 Task: Find a place to stay in Moussoro, Chad, from September 6 to September 10, with a price range of ₹10,000 to ₹15,000, 1 bedroom, 1 bed, 1 bathroom, Wifi, and self check-in.
Action: Mouse moved to (444, 52)
Screenshot: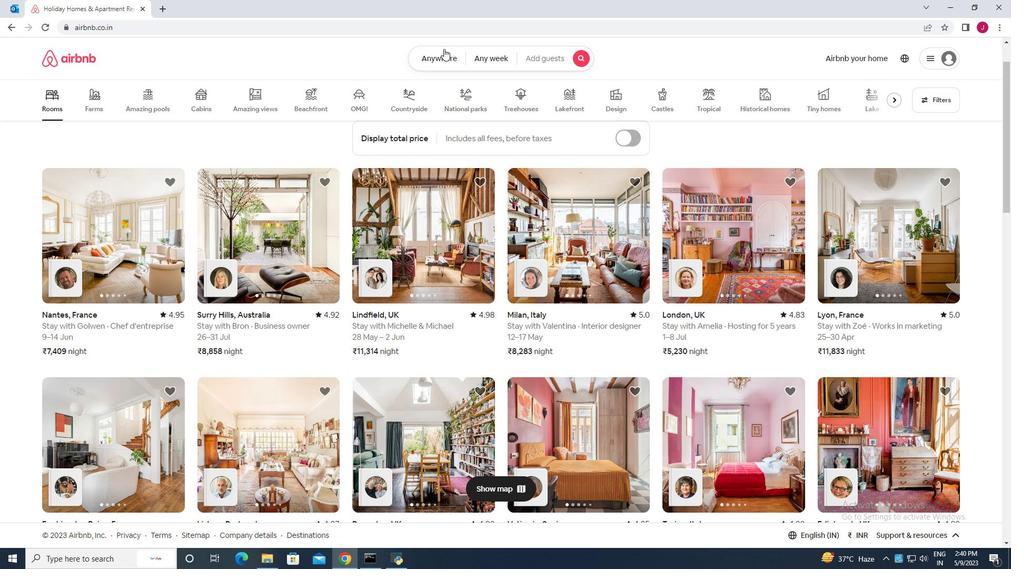 
Action: Mouse pressed left at (444, 51)
Screenshot: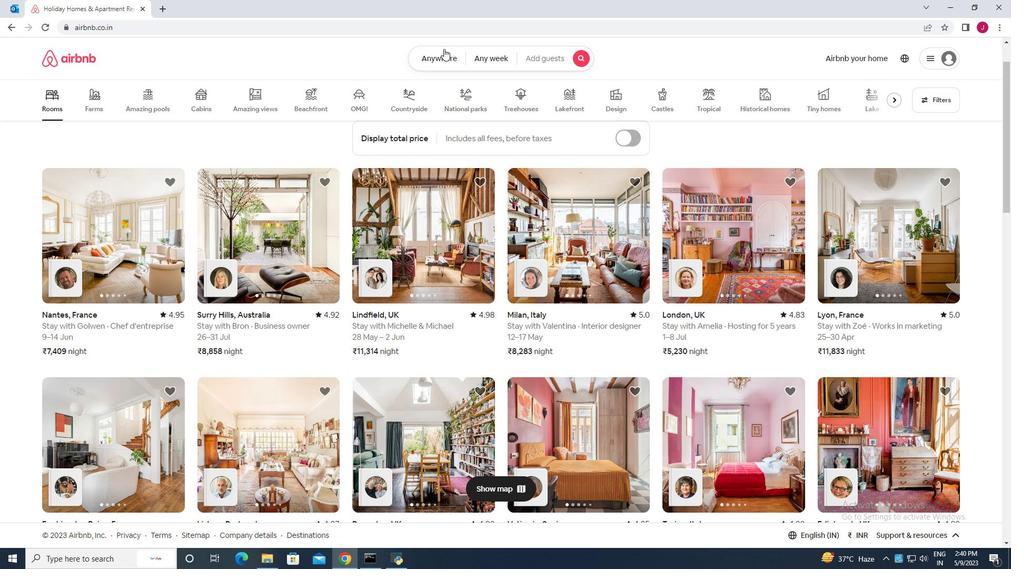 
Action: Mouse moved to (342, 102)
Screenshot: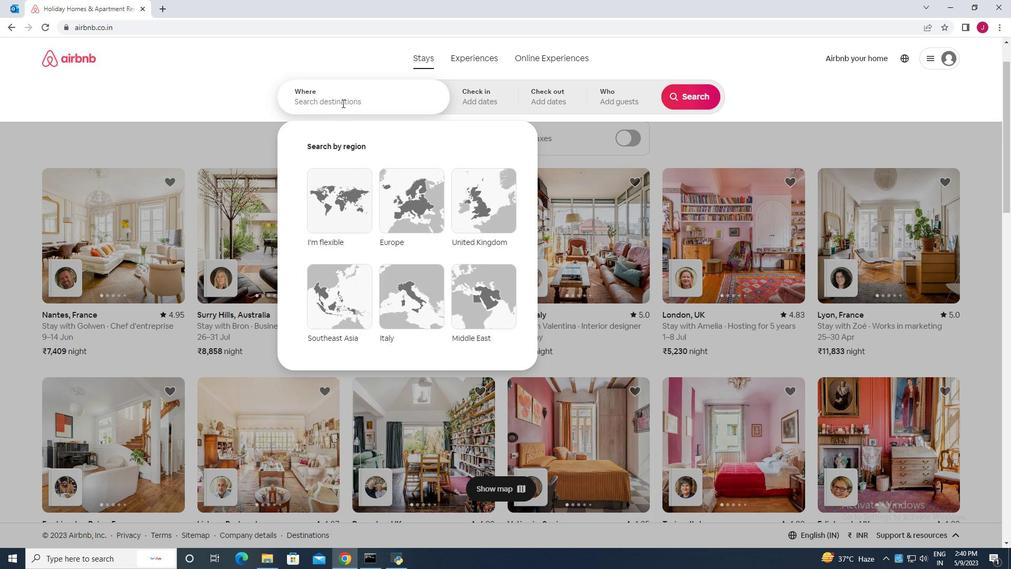 
Action: Mouse pressed left at (342, 102)
Screenshot: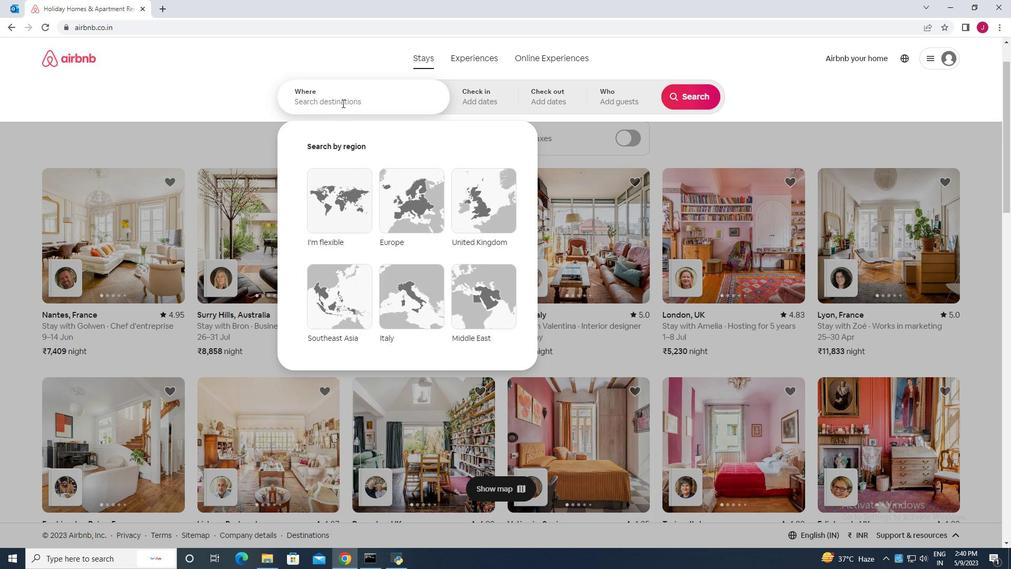 
Action: Key pressed moussoro<Key.space>chad
Screenshot: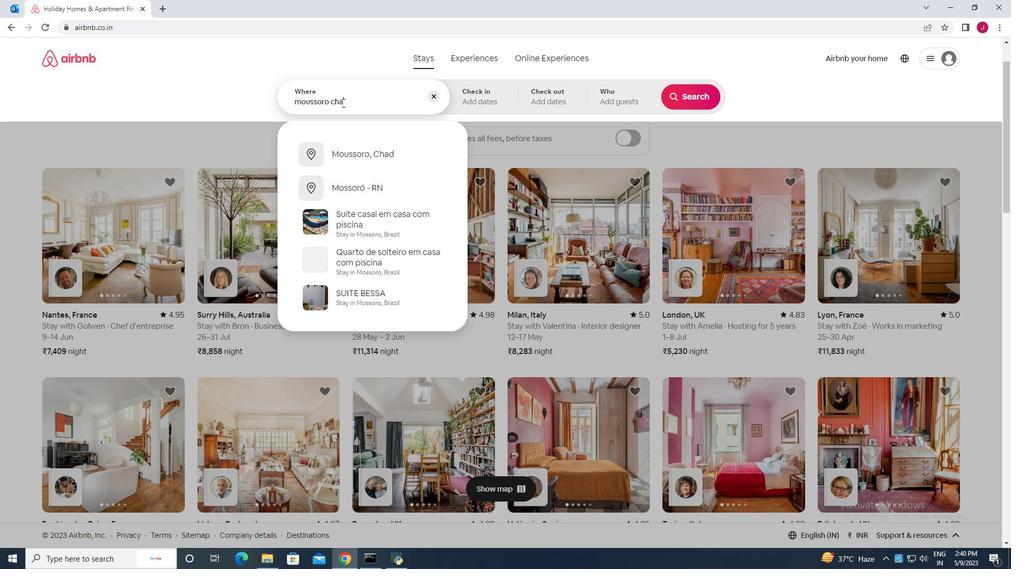 
Action: Mouse moved to (360, 153)
Screenshot: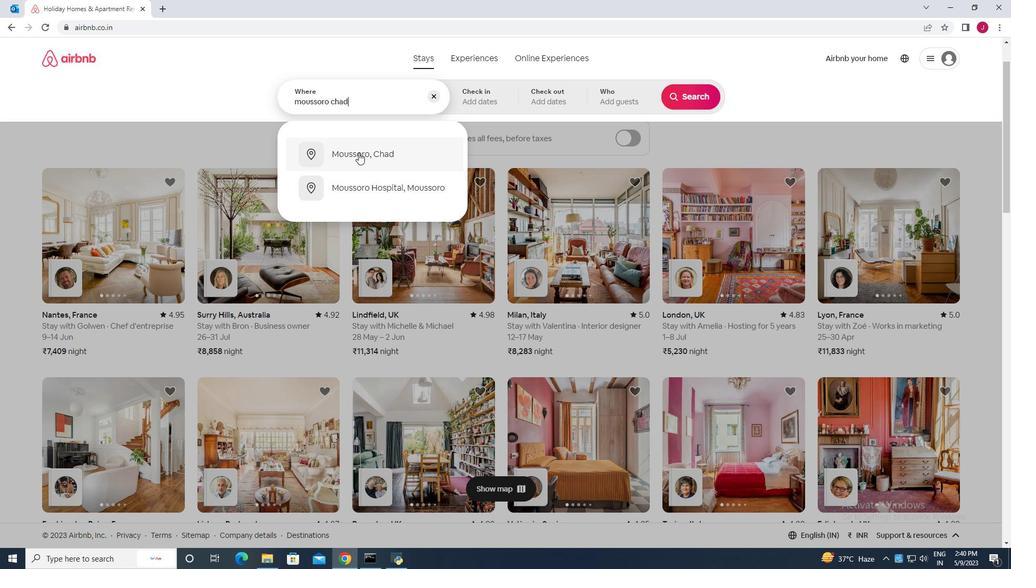 
Action: Mouse pressed left at (360, 153)
Screenshot: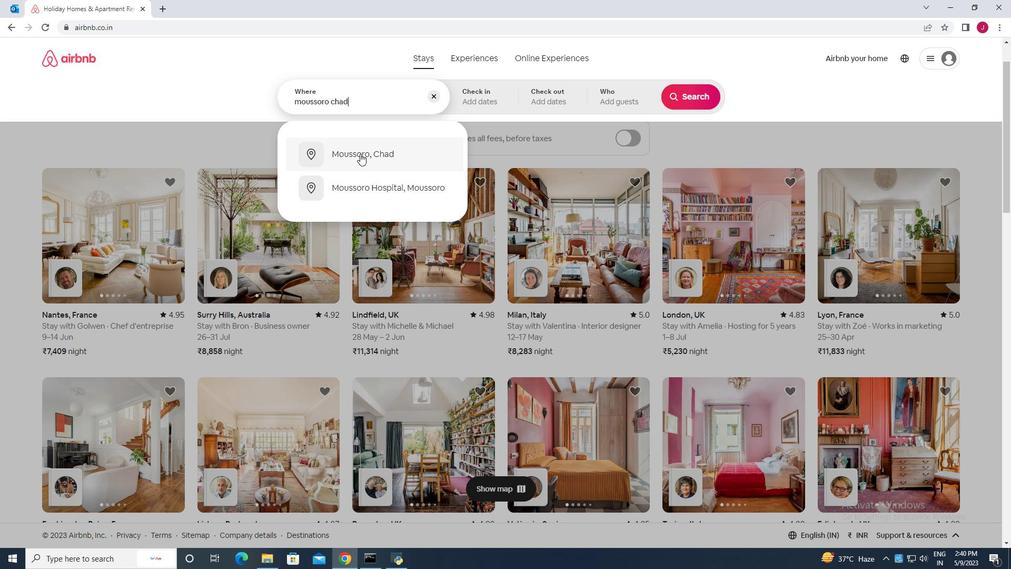 
Action: Mouse moved to (687, 182)
Screenshot: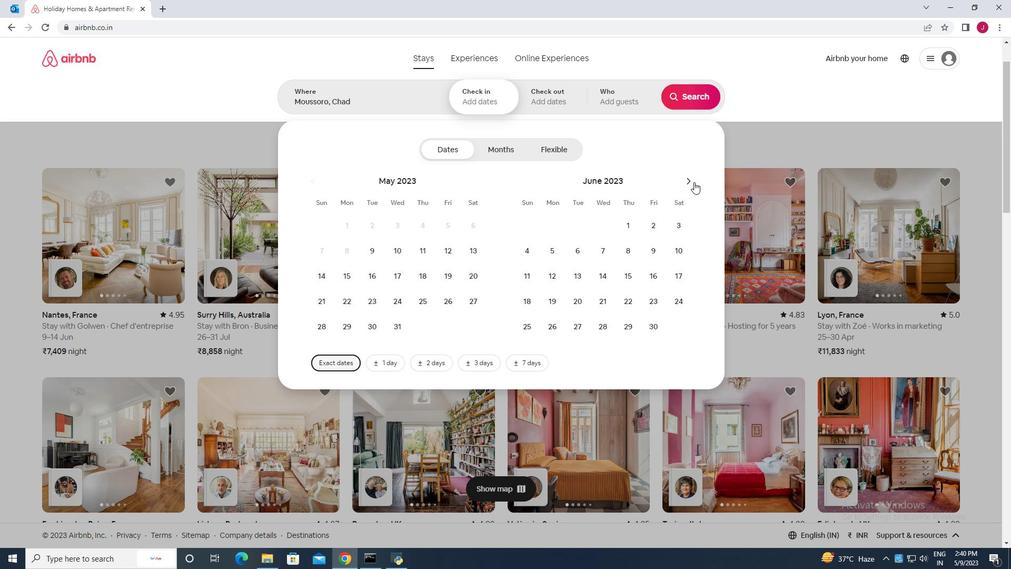 
Action: Mouse pressed left at (687, 182)
Screenshot: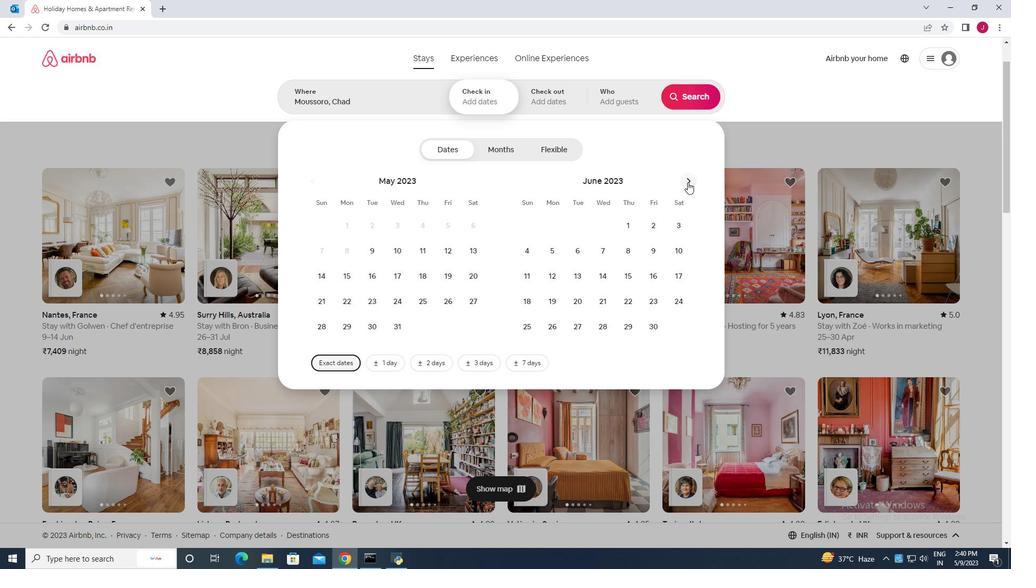 
Action: Mouse pressed left at (687, 182)
Screenshot: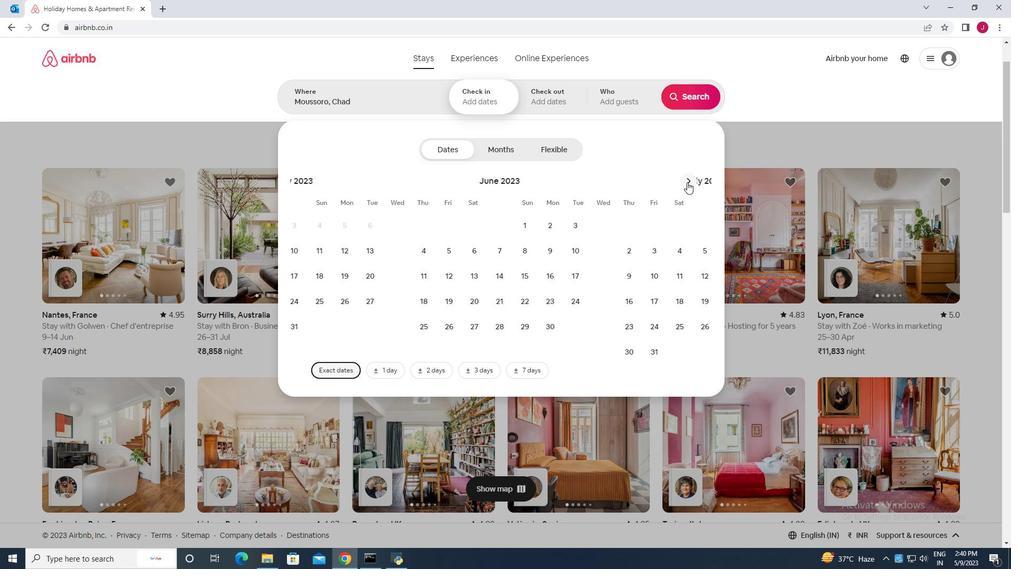 
Action: Mouse pressed left at (687, 182)
Screenshot: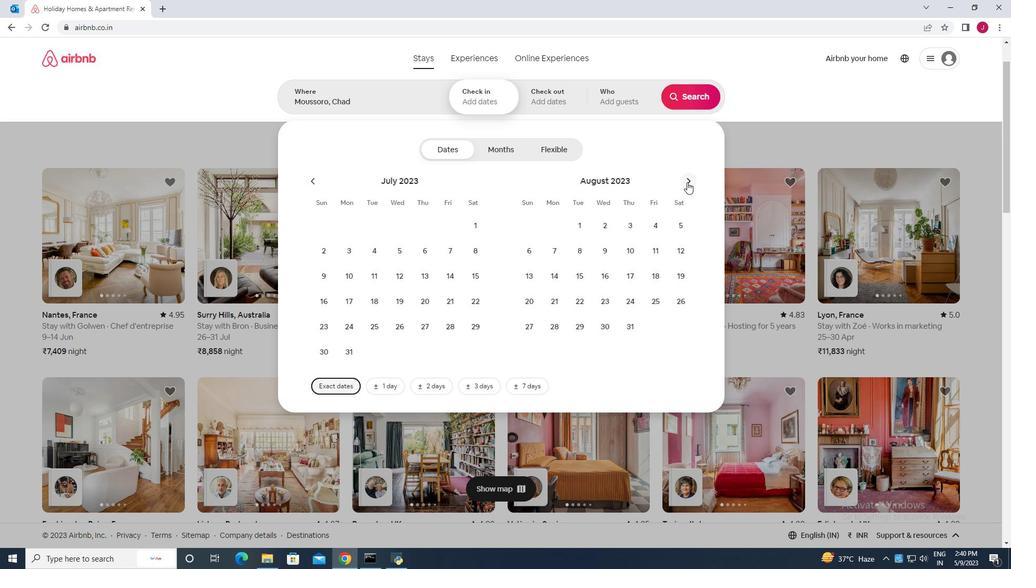 
Action: Mouse moved to (604, 249)
Screenshot: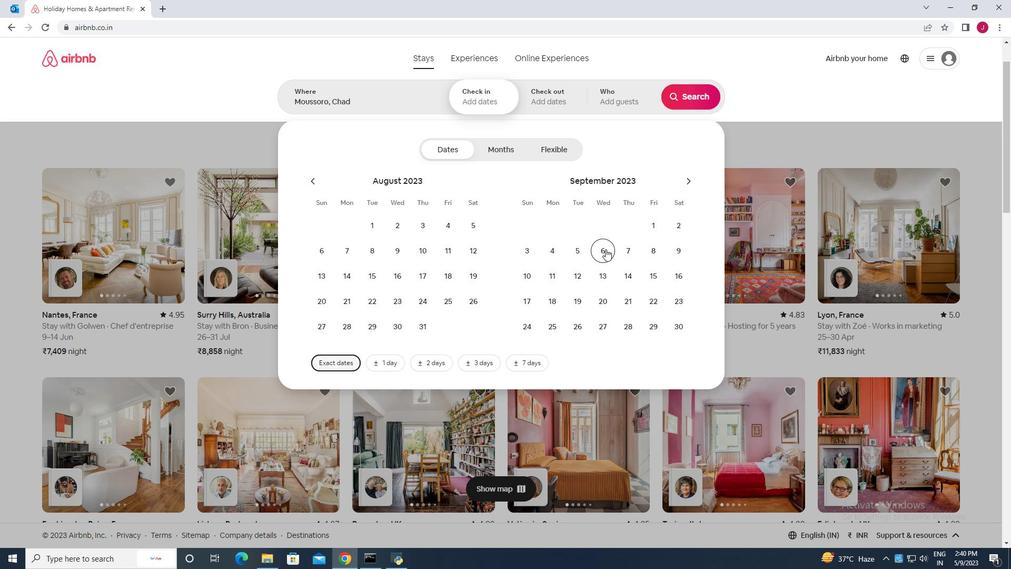 
Action: Mouse pressed left at (604, 249)
Screenshot: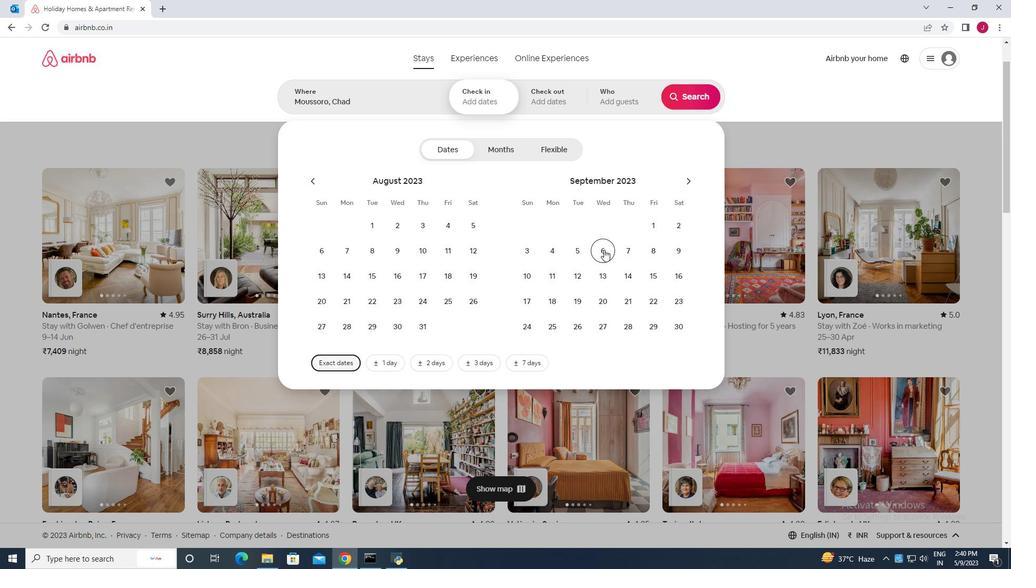 
Action: Mouse moved to (521, 277)
Screenshot: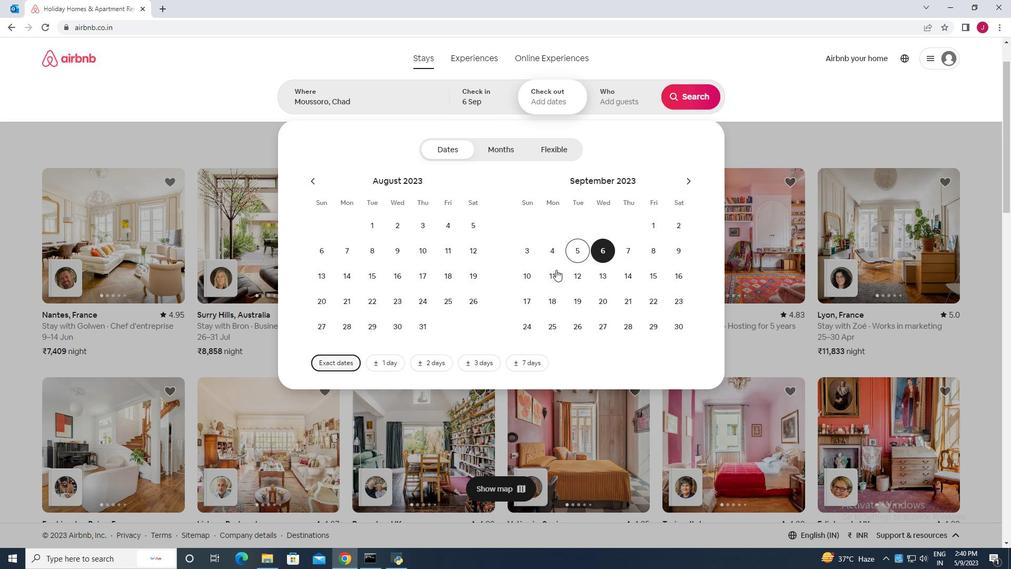 
Action: Mouse pressed left at (521, 277)
Screenshot: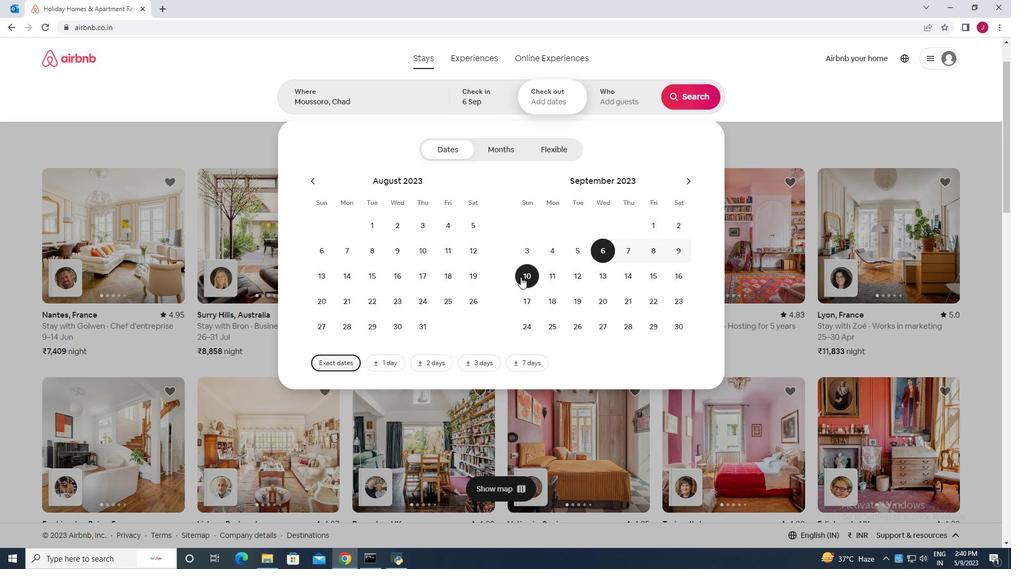 
Action: Mouse moved to (633, 98)
Screenshot: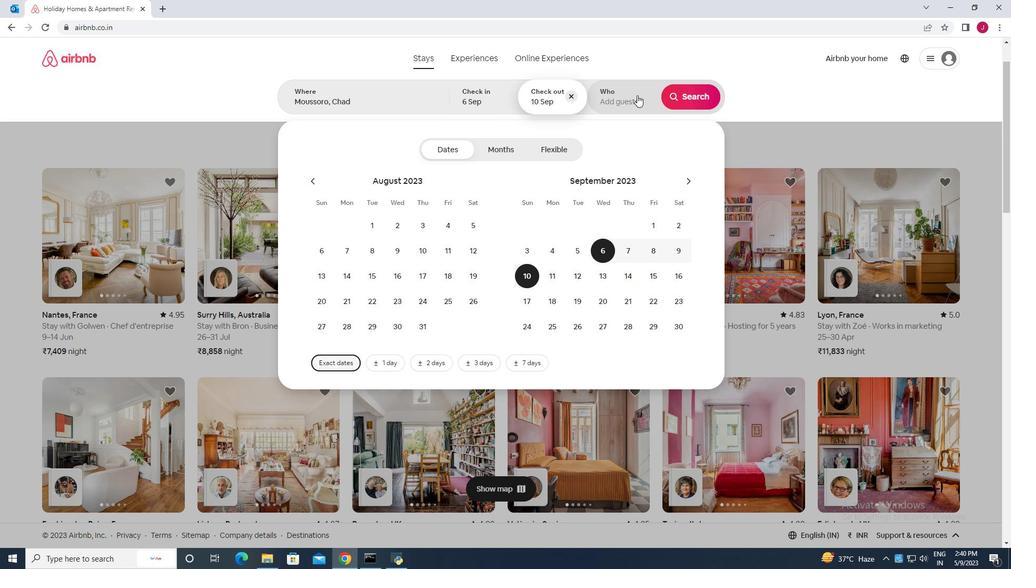 
Action: Mouse pressed left at (633, 98)
Screenshot: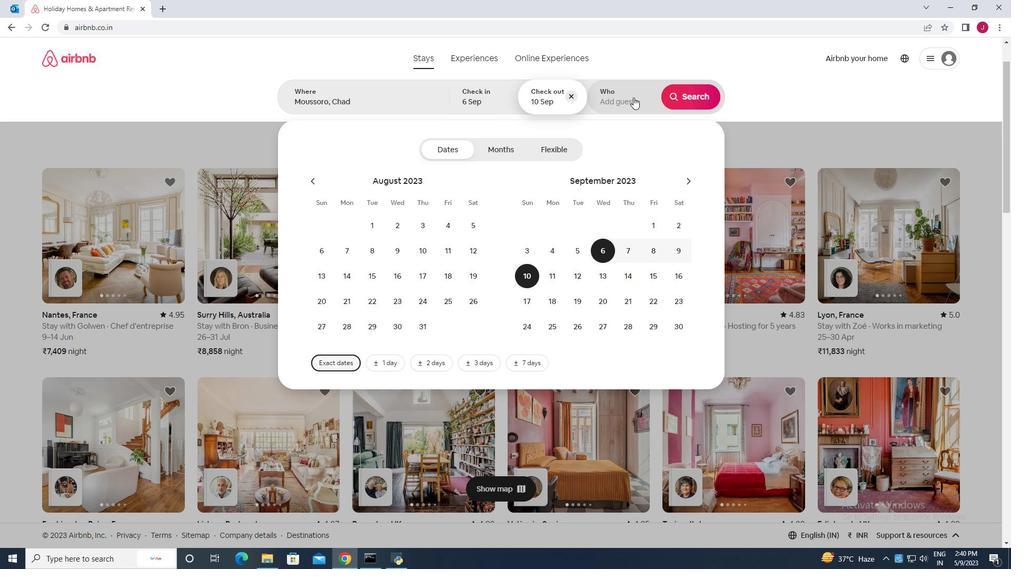 
Action: Mouse moved to (694, 151)
Screenshot: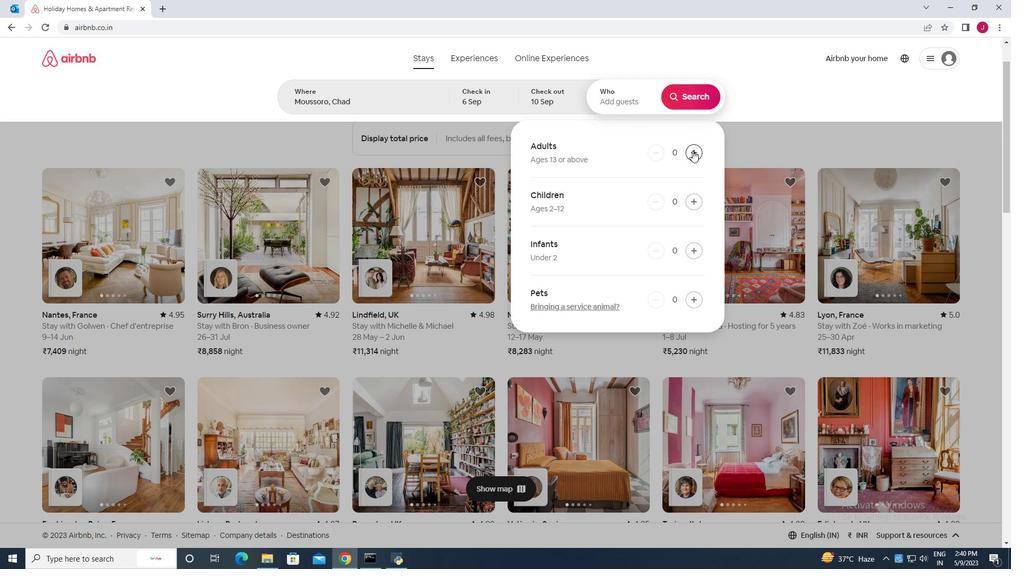 
Action: Mouse pressed left at (694, 151)
Screenshot: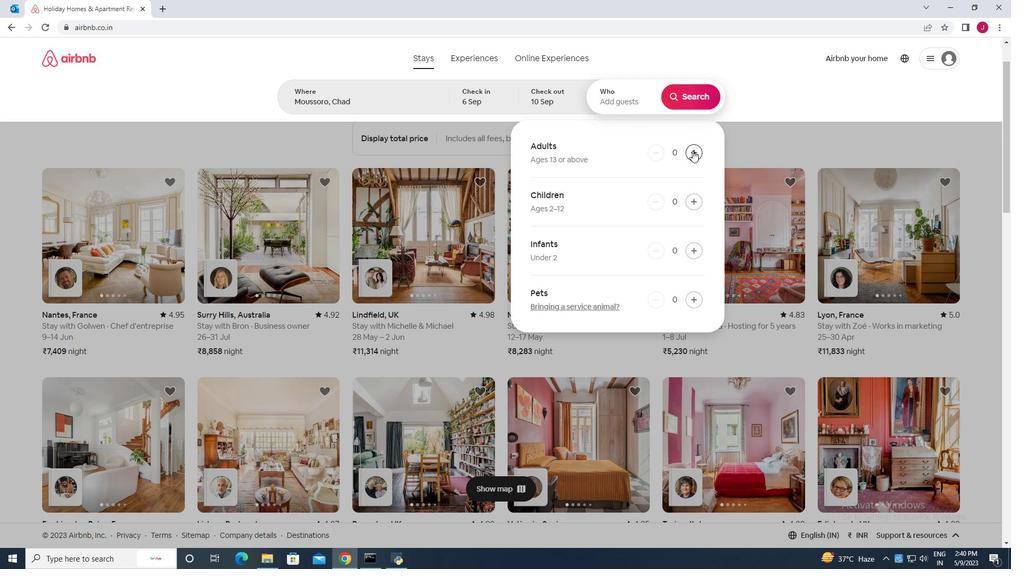 
Action: Mouse moved to (695, 99)
Screenshot: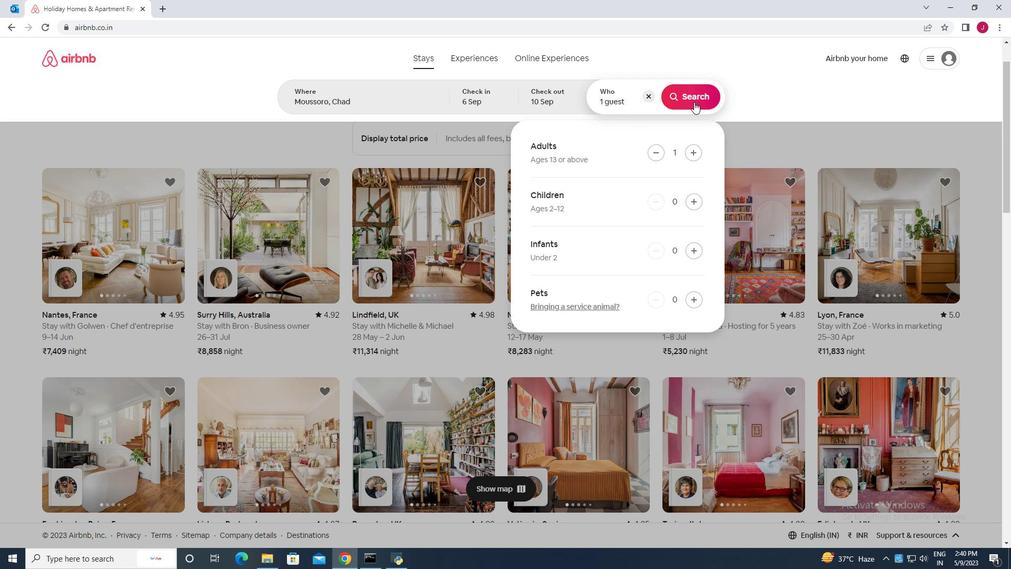 
Action: Mouse pressed left at (695, 99)
Screenshot: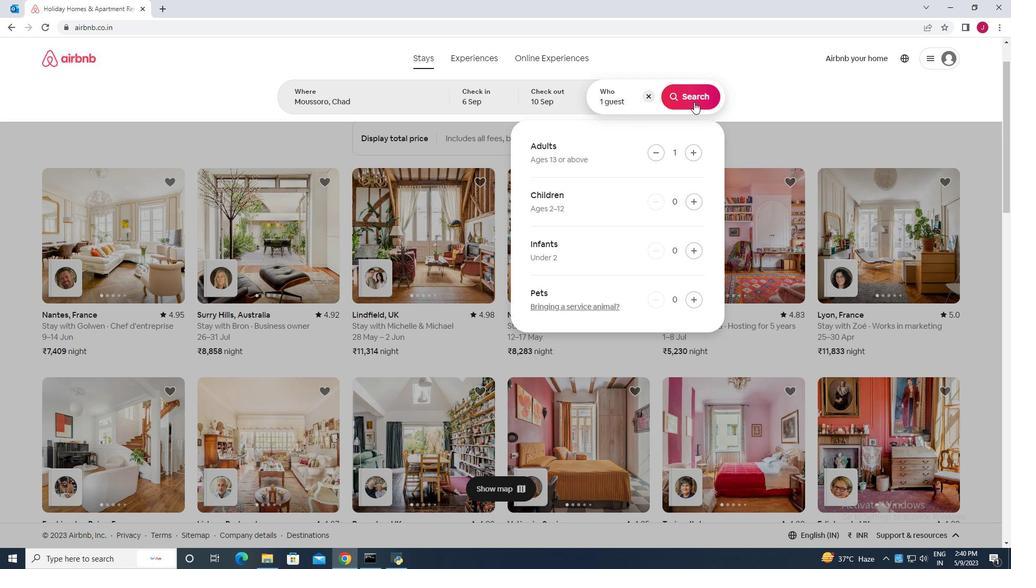 
Action: Mouse moved to (972, 101)
Screenshot: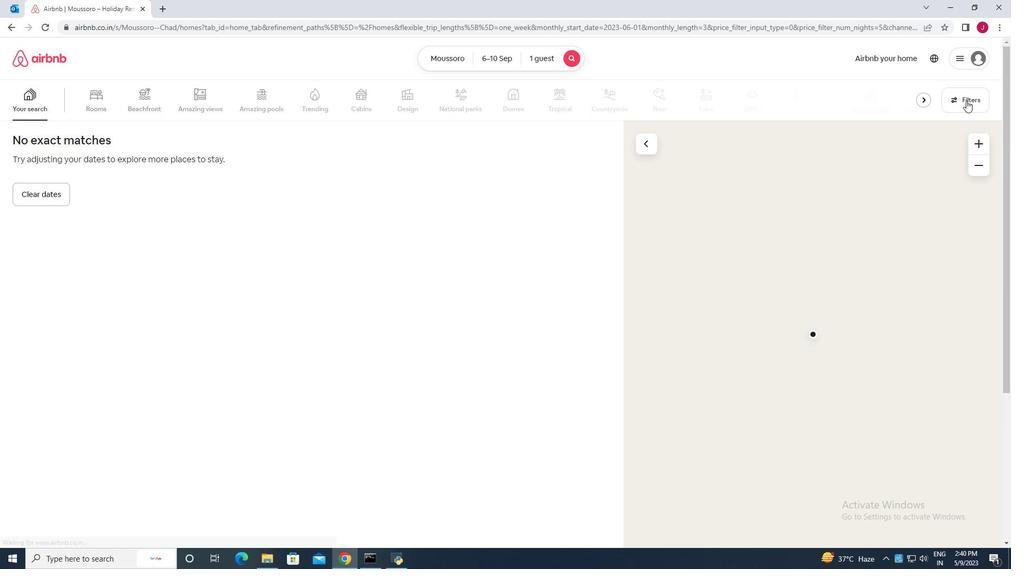 
Action: Mouse pressed left at (972, 101)
Screenshot: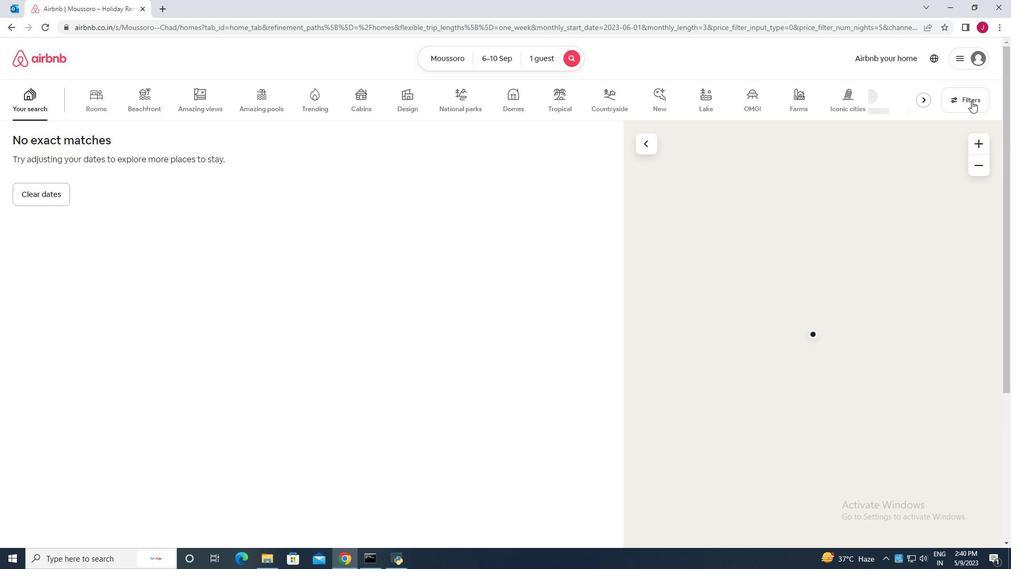 
Action: Mouse moved to (404, 356)
Screenshot: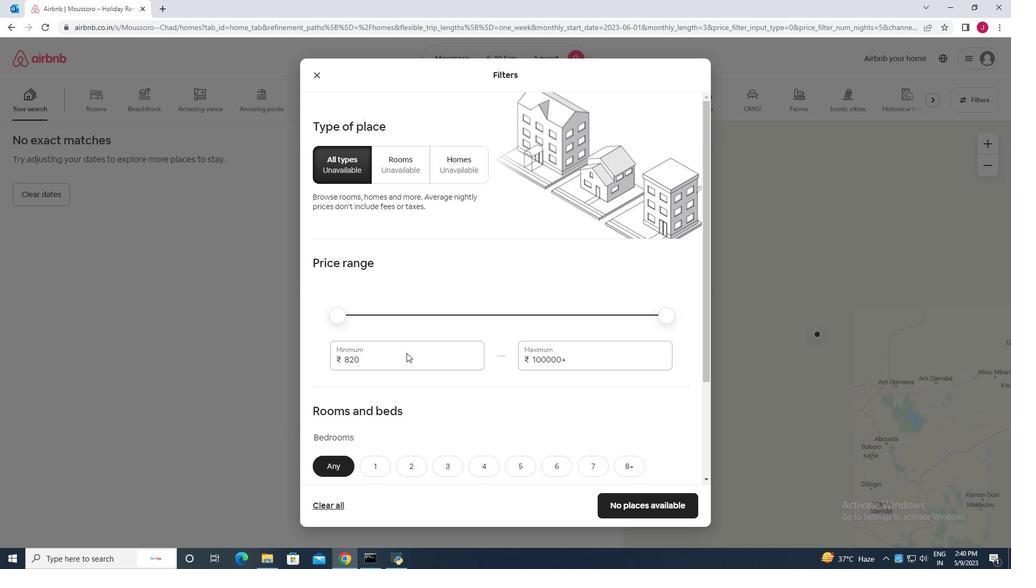 
Action: Mouse pressed left at (404, 356)
Screenshot: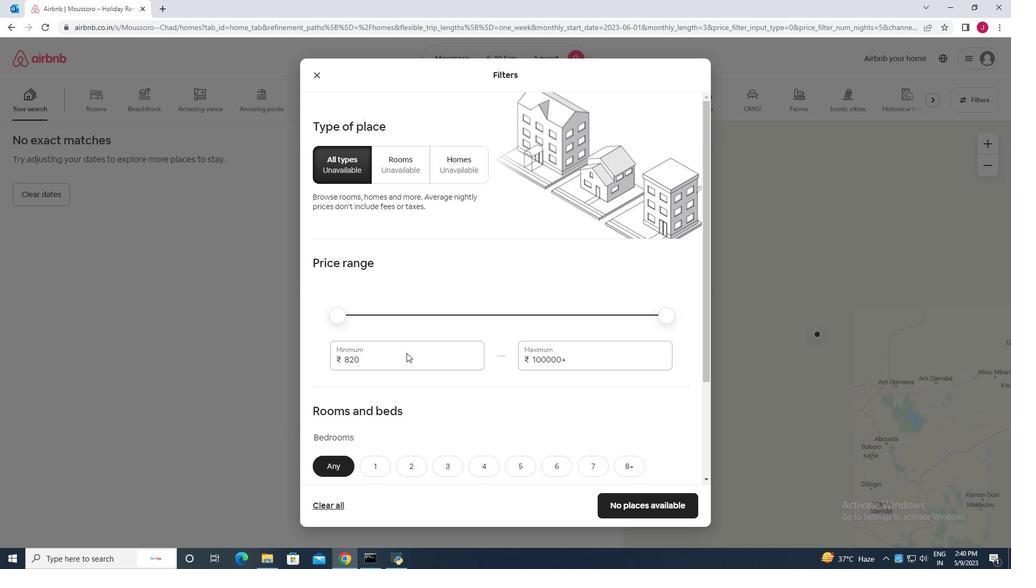 
Action: Mouse moved to (404, 356)
Screenshot: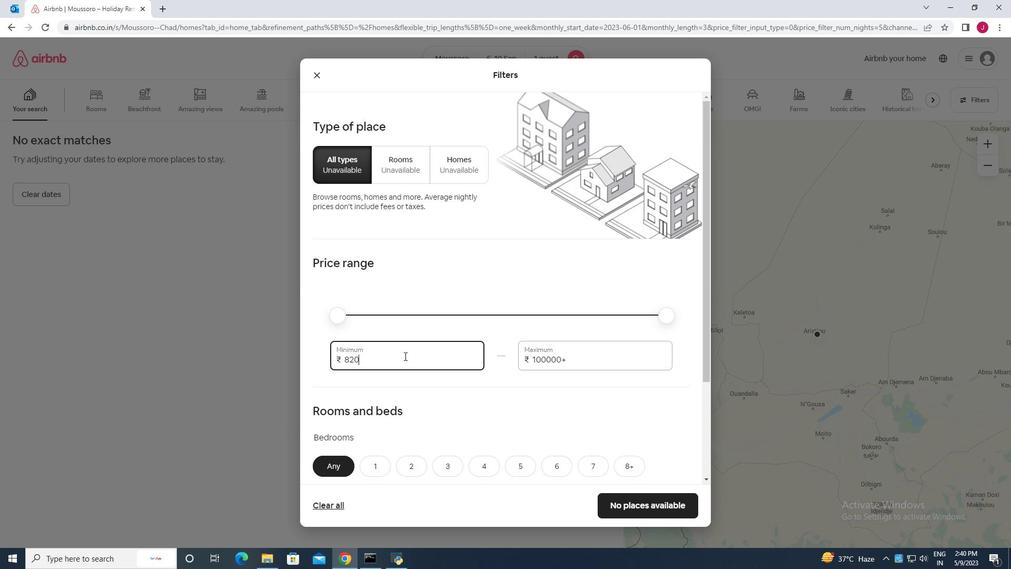 
Action: Key pressed <Key.backspace><Key.backspace><Key.backspace><Key.backspace><Key.backspace><Key.backspace><Key.backspace><Key.backspace><Key.backspace><Key.backspace>10000
Screenshot: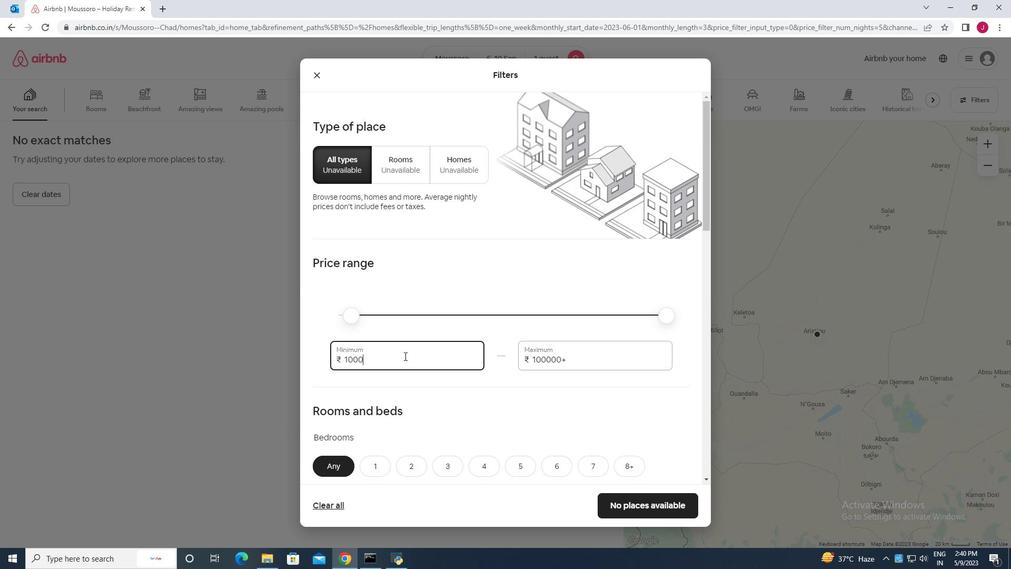 
Action: Mouse moved to (610, 359)
Screenshot: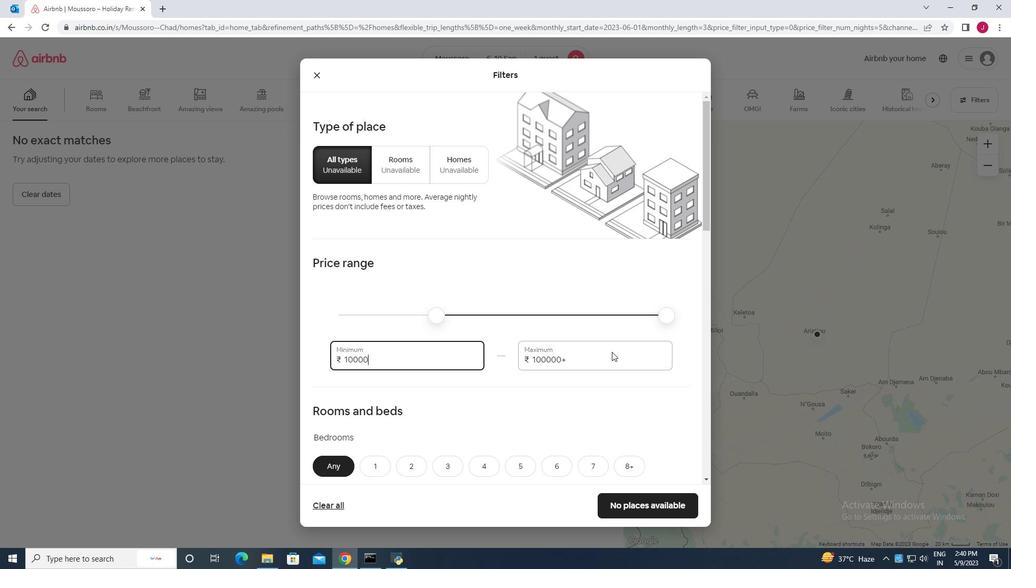 
Action: Mouse pressed left at (610, 359)
Screenshot: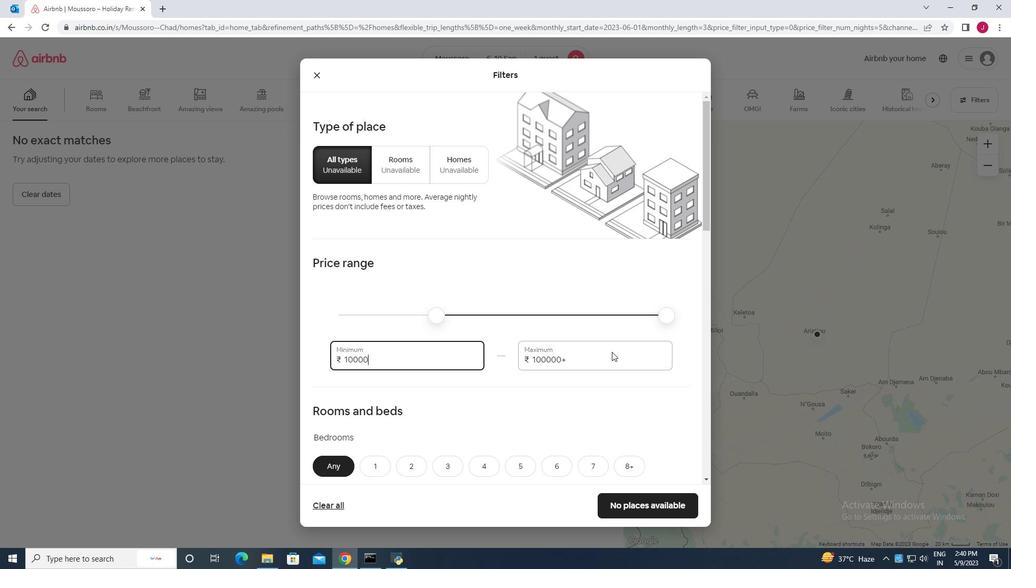 
Action: Key pressed <Key.backspace><Key.backspace><Key.backspace><Key.backspace><Key.backspace><Key.backspace><Key.backspace><Key.backspace><Key.backspace><Key.backspace><Key.backspace><Key.backspace>15000
Screenshot: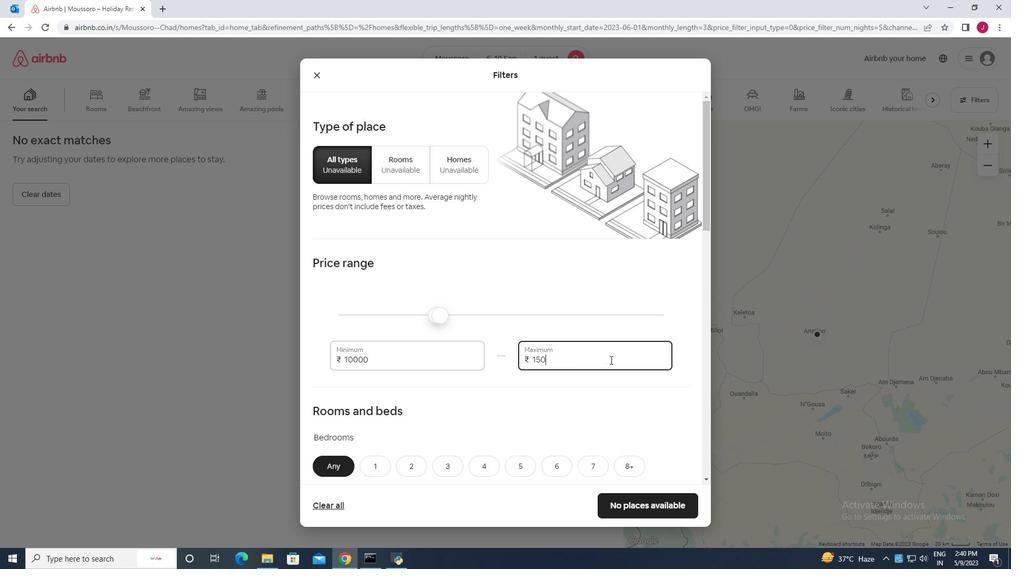 
Action: Mouse moved to (638, 383)
Screenshot: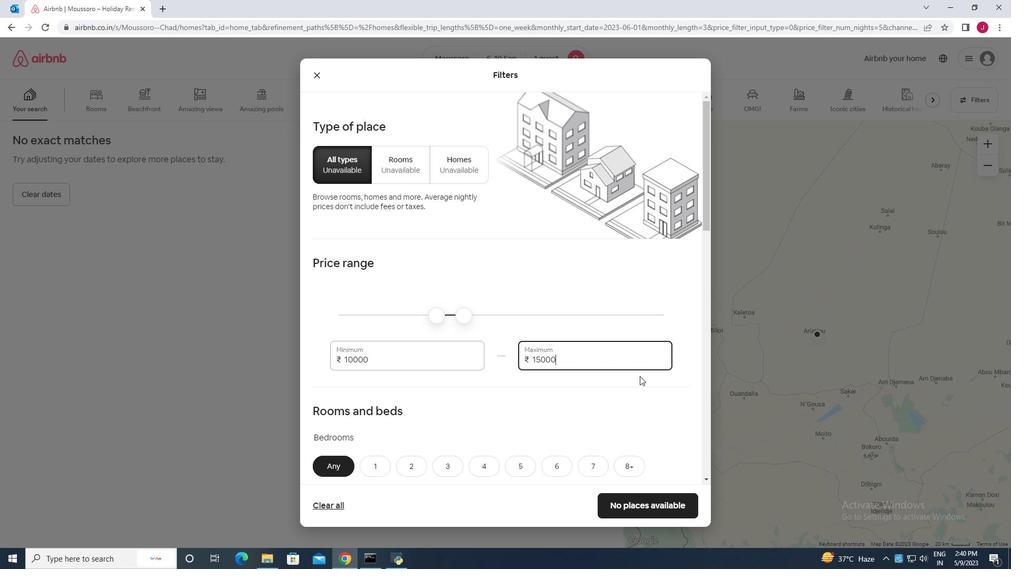 
Action: Mouse scrolled (638, 382) with delta (0, 0)
Screenshot: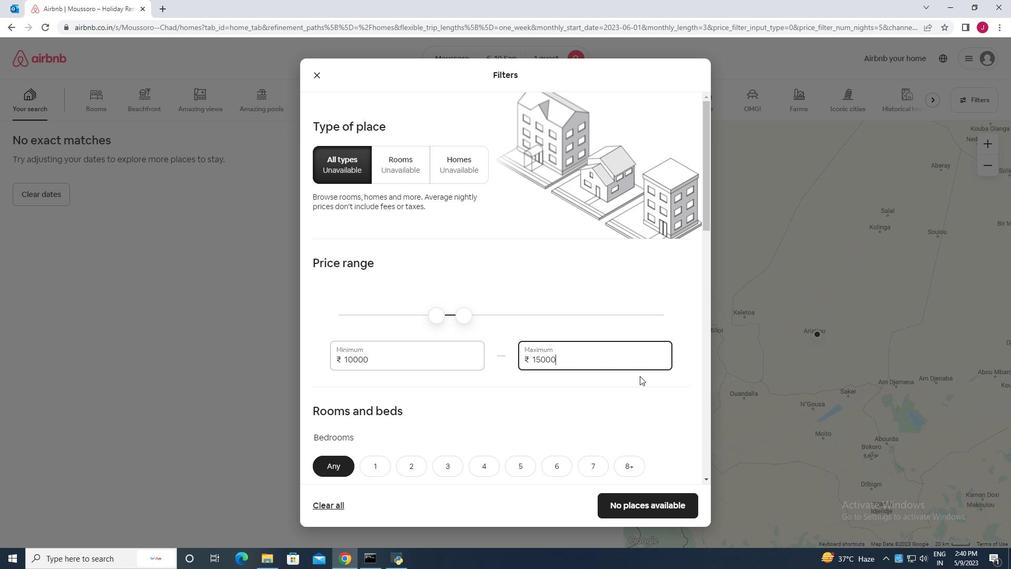 
Action: Mouse scrolled (638, 382) with delta (0, 0)
Screenshot: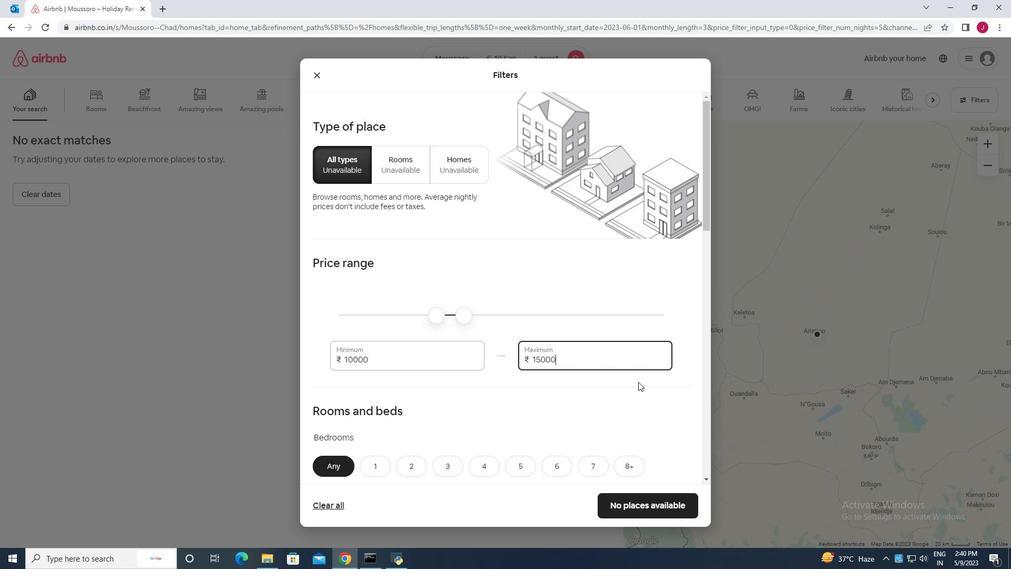 
Action: Mouse moved to (636, 378)
Screenshot: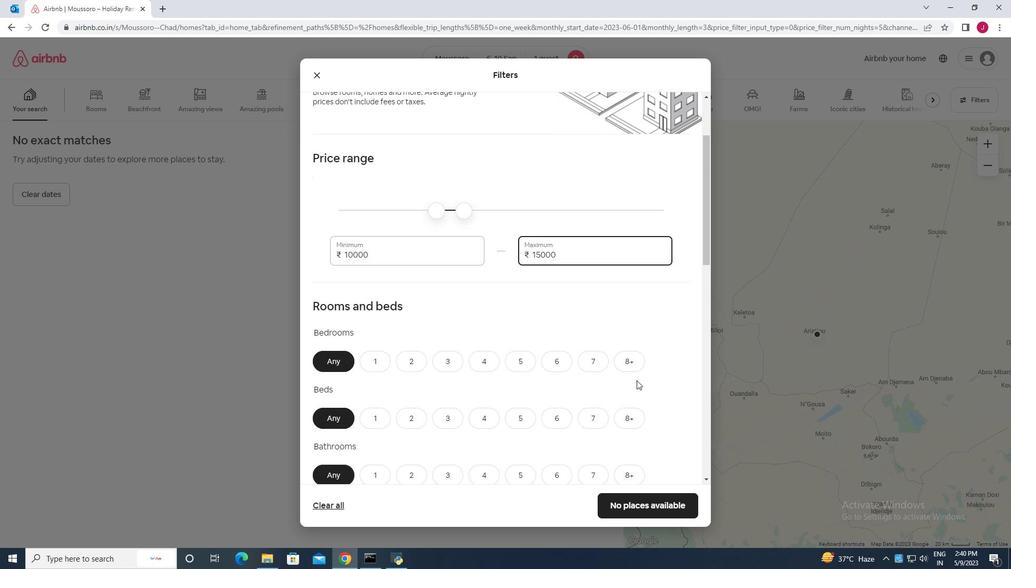 
Action: Mouse scrolled (636, 378) with delta (0, 0)
Screenshot: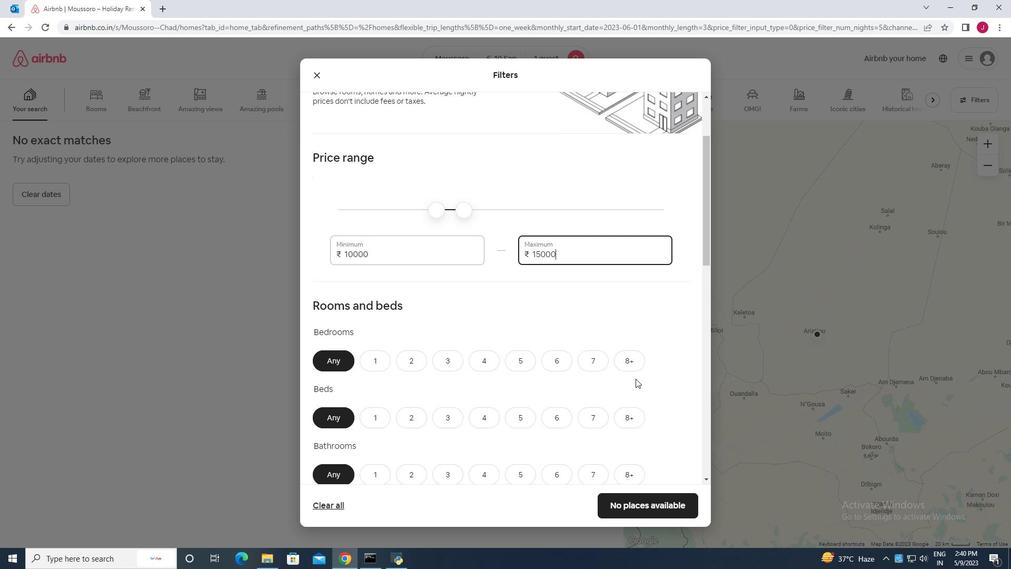
Action: Mouse scrolled (636, 378) with delta (0, 0)
Screenshot: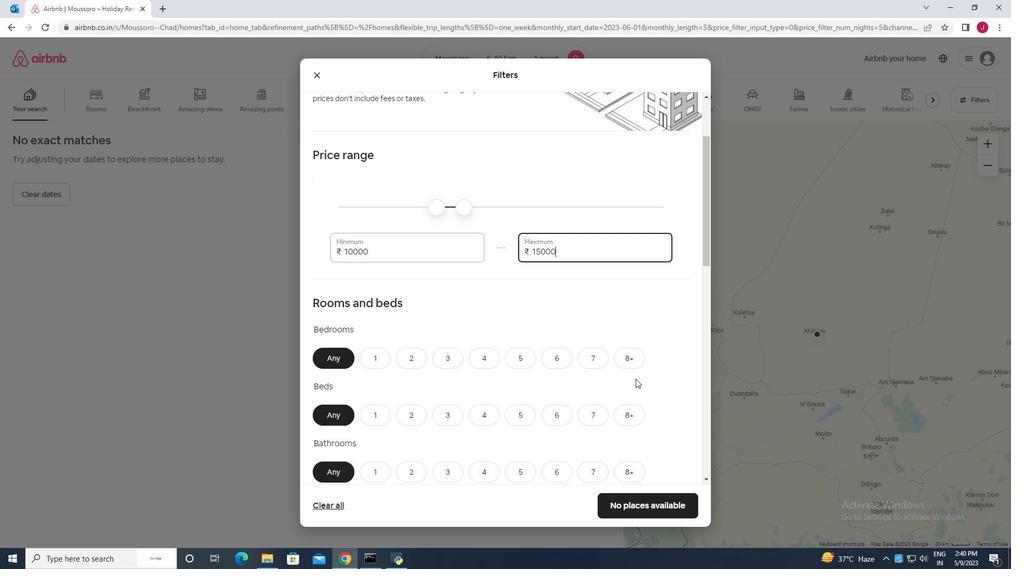 
Action: Mouse moved to (370, 252)
Screenshot: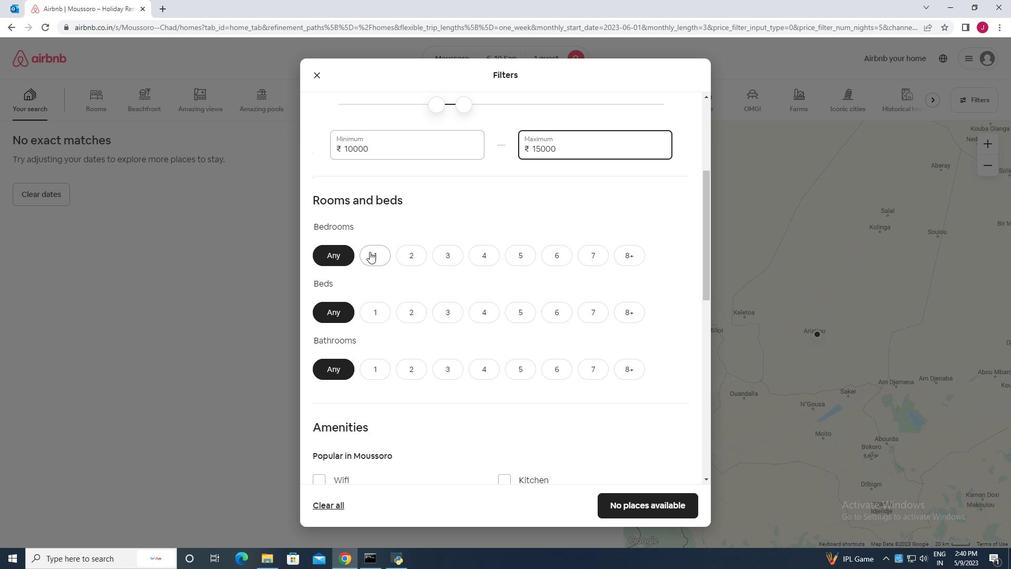
Action: Mouse pressed left at (370, 252)
Screenshot: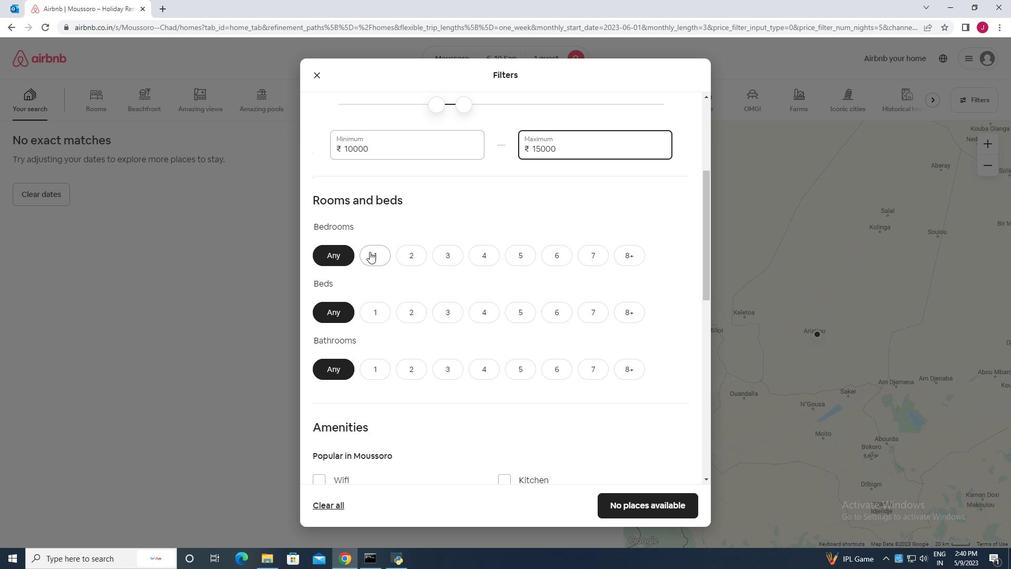 
Action: Mouse moved to (375, 307)
Screenshot: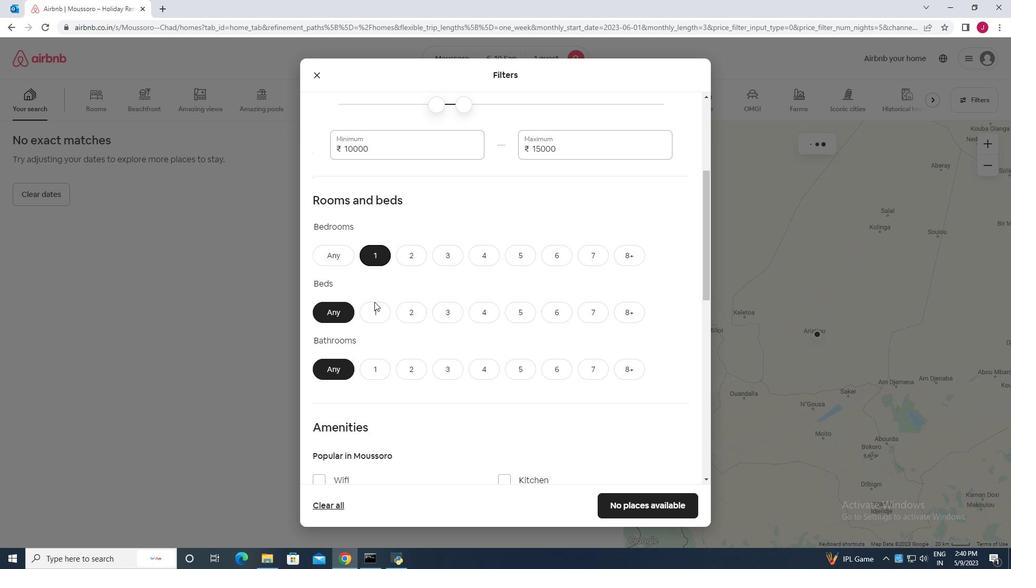 
Action: Mouse pressed left at (375, 307)
Screenshot: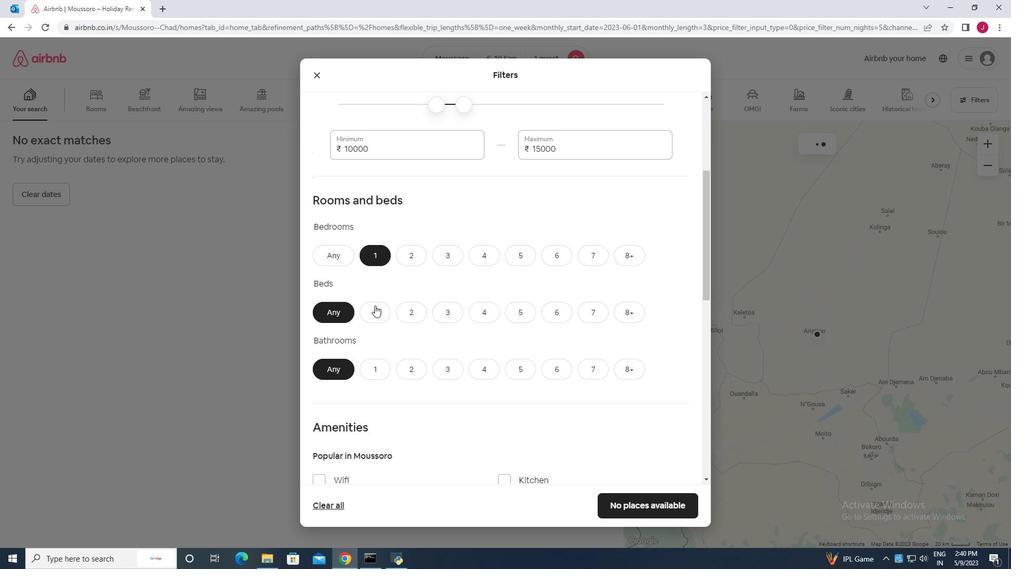 
Action: Mouse moved to (376, 368)
Screenshot: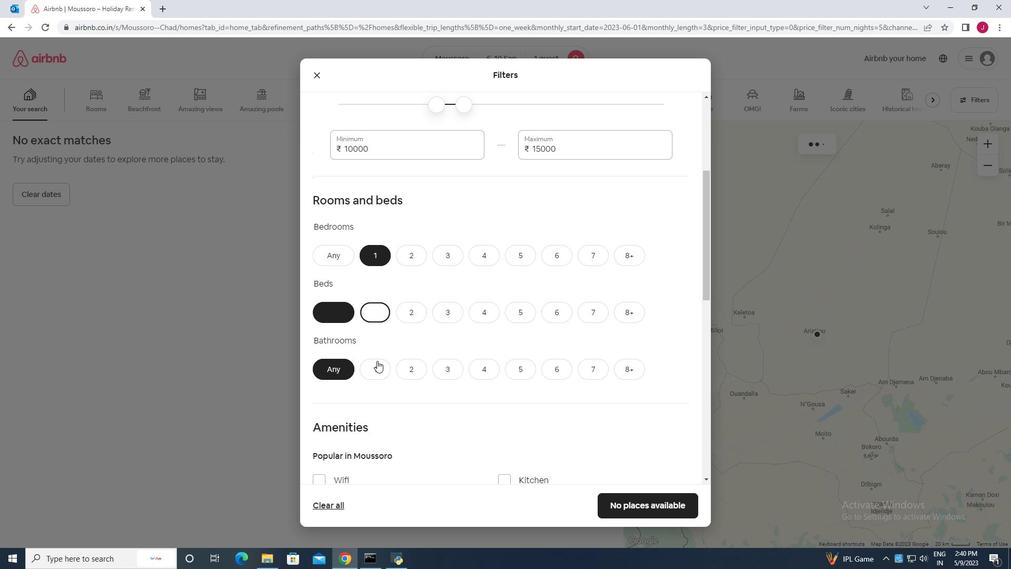 
Action: Mouse pressed left at (376, 368)
Screenshot: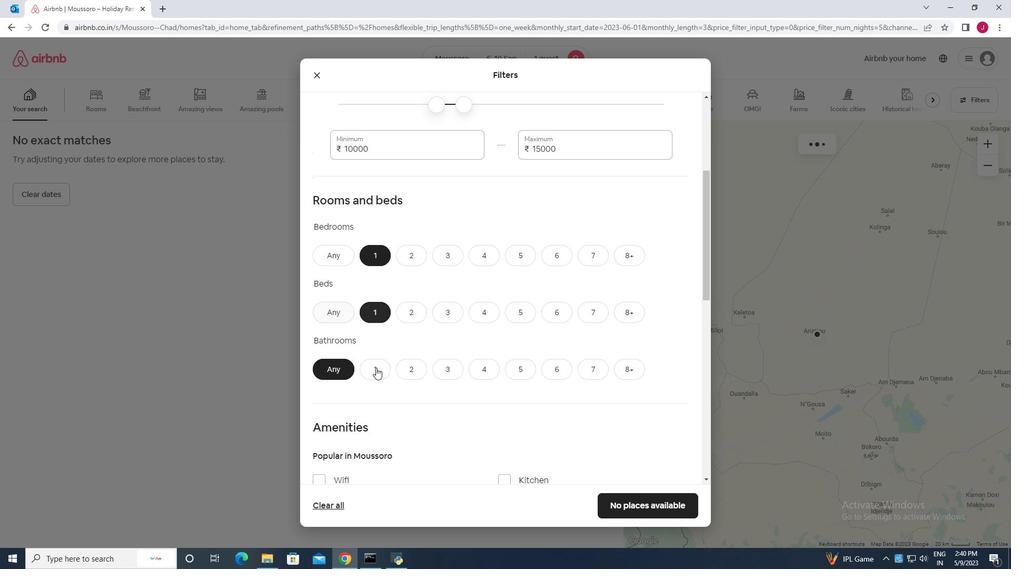 
Action: Mouse moved to (508, 382)
Screenshot: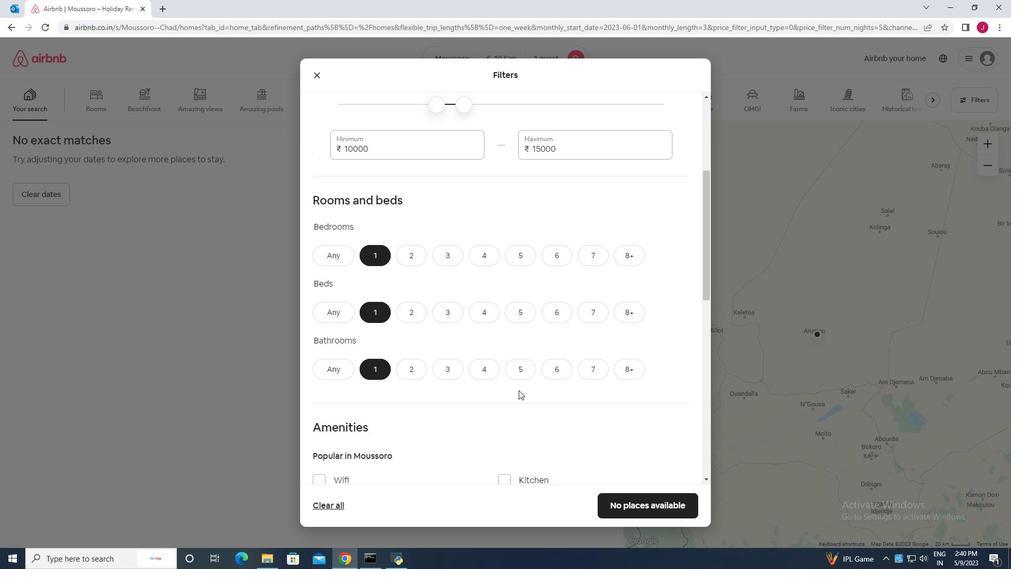 
Action: Mouse scrolled (508, 381) with delta (0, 0)
Screenshot: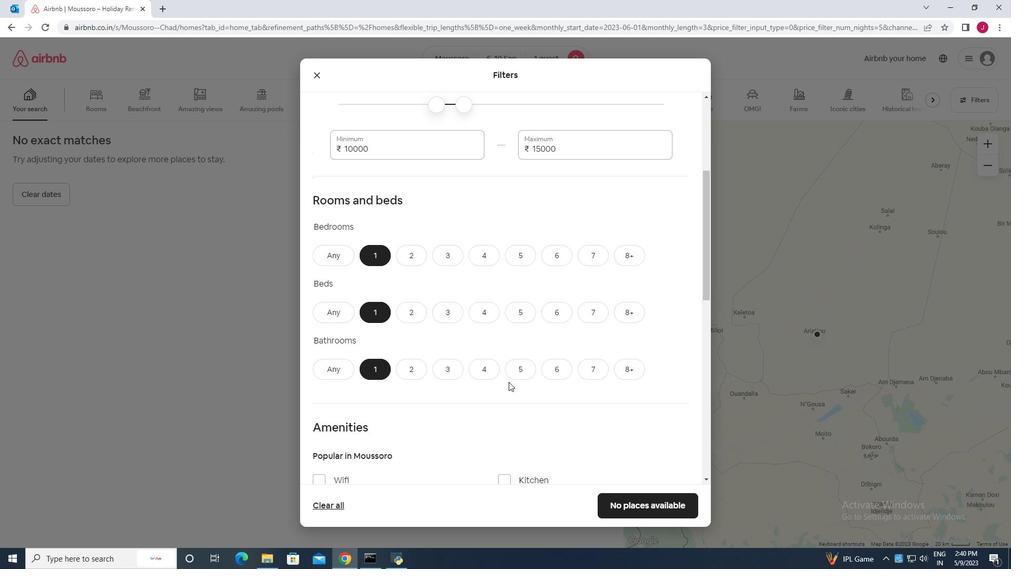 
Action: Mouse scrolled (508, 381) with delta (0, 0)
Screenshot: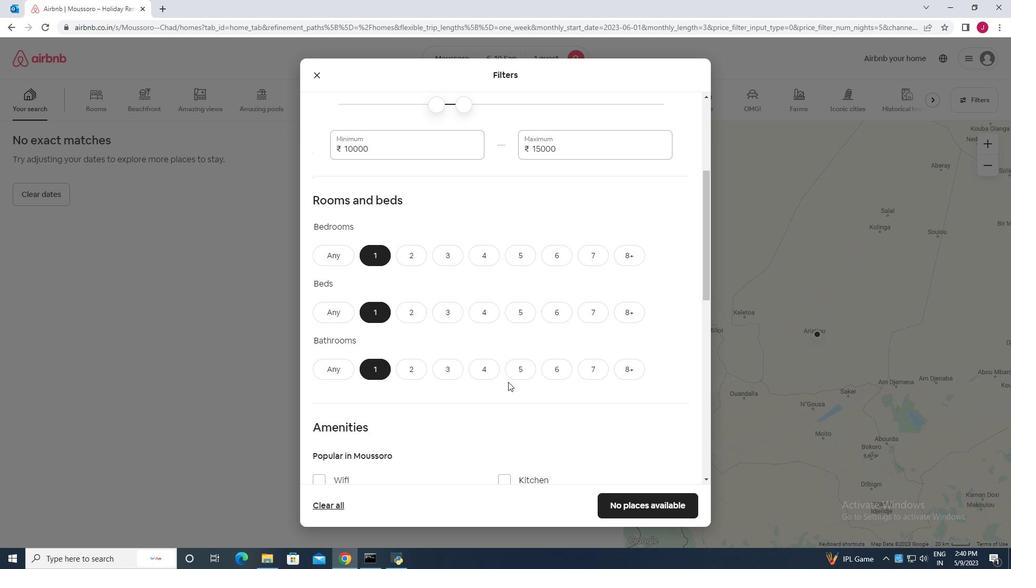 
Action: Mouse moved to (500, 375)
Screenshot: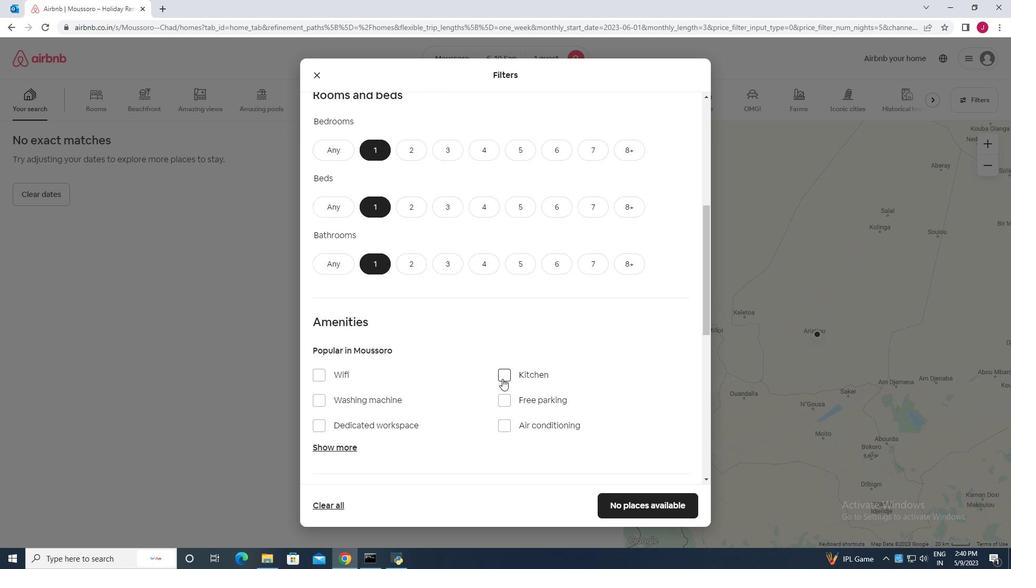 
Action: Mouse scrolled (500, 375) with delta (0, 0)
Screenshot: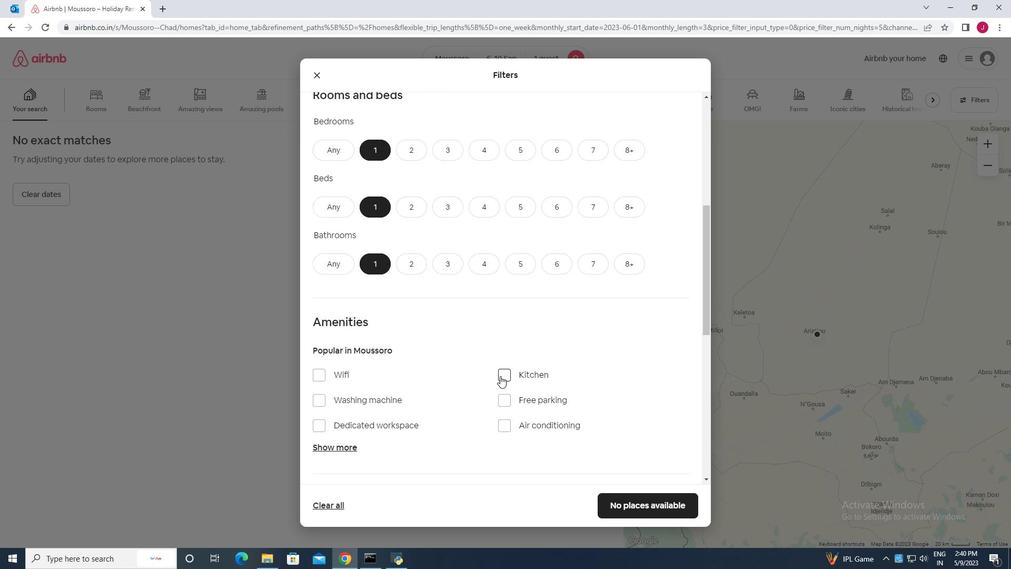 
Action: Mouse moved to (371, 326)
Screenshot: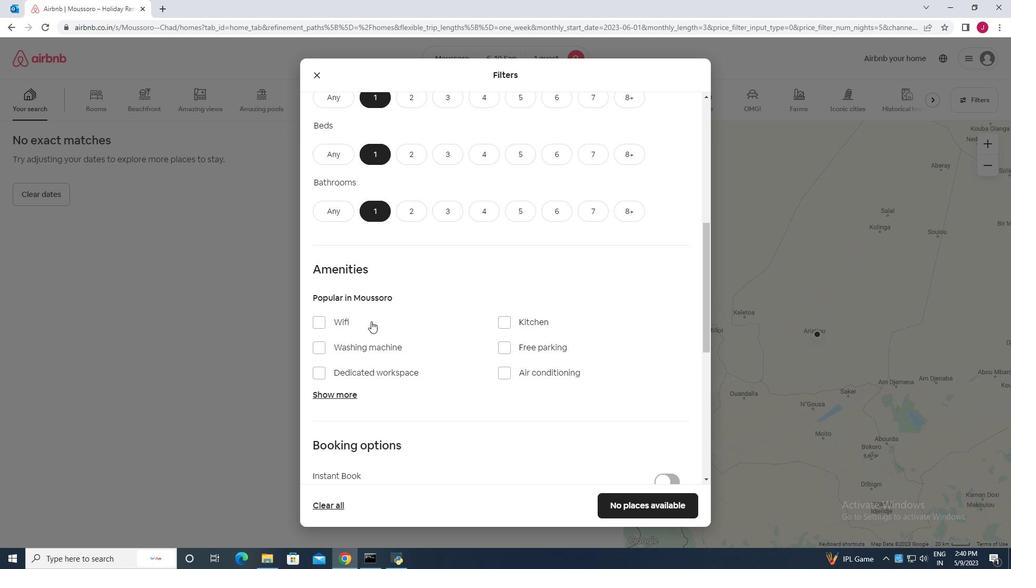 
Action: Mouse scrolled (371, 326) with delta (0, 0)
Screenshot: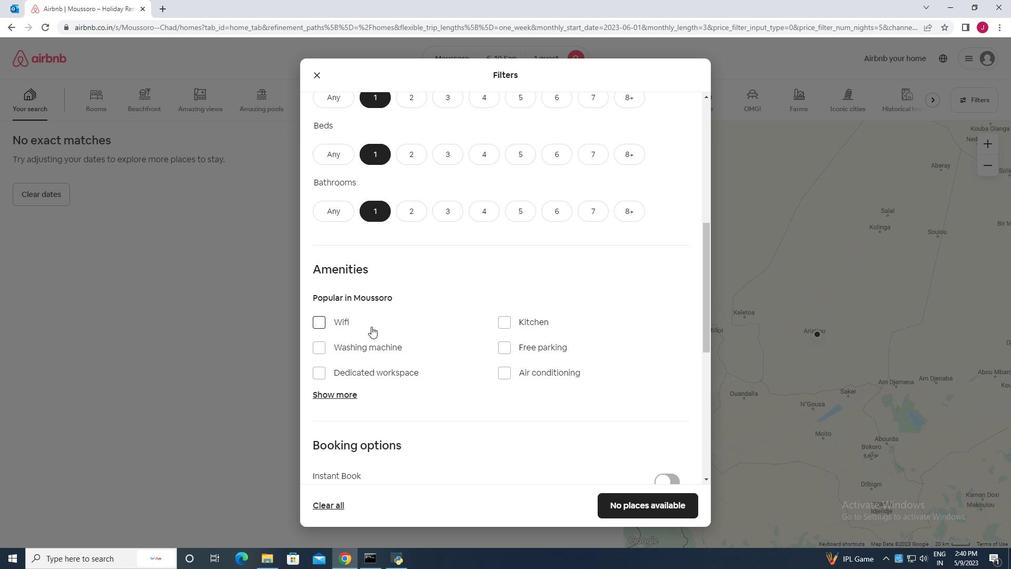 
Action: Mouse moved to (342, 341)
Screenshot: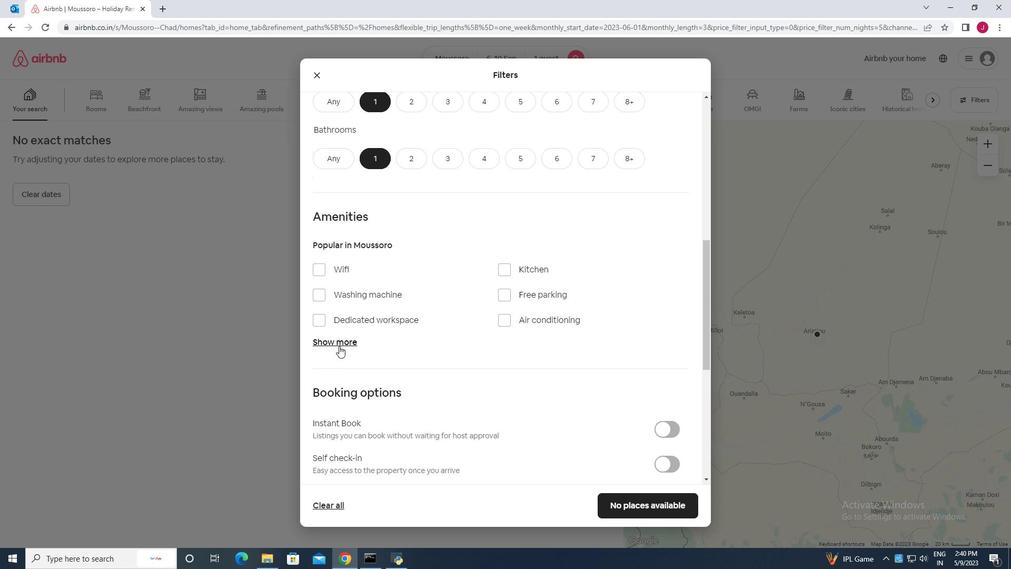 
Action: Mouse pressed left at (342, 341)
Screenshot: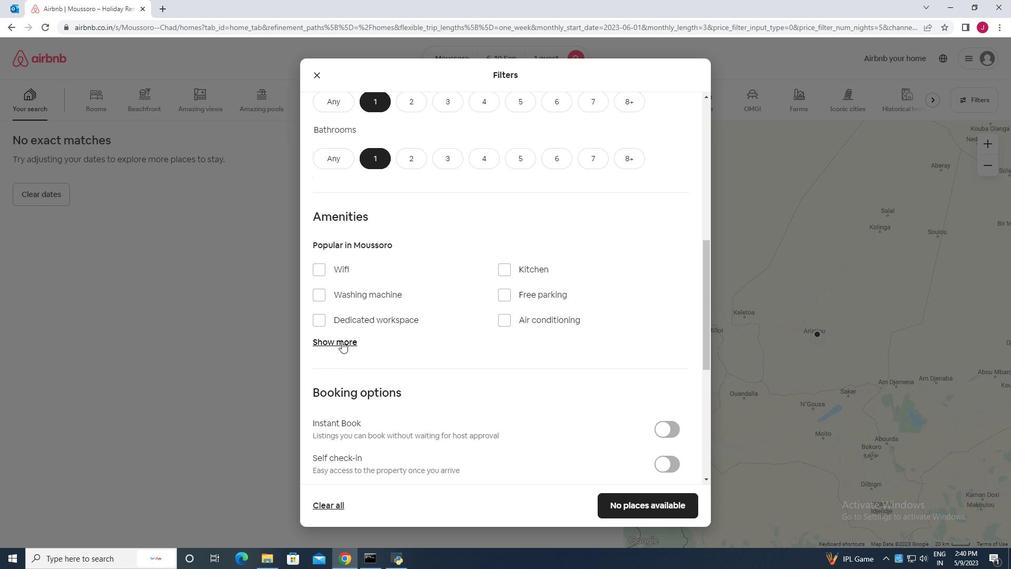 
Action: Mouse moved to (323, 269)
Screenshot: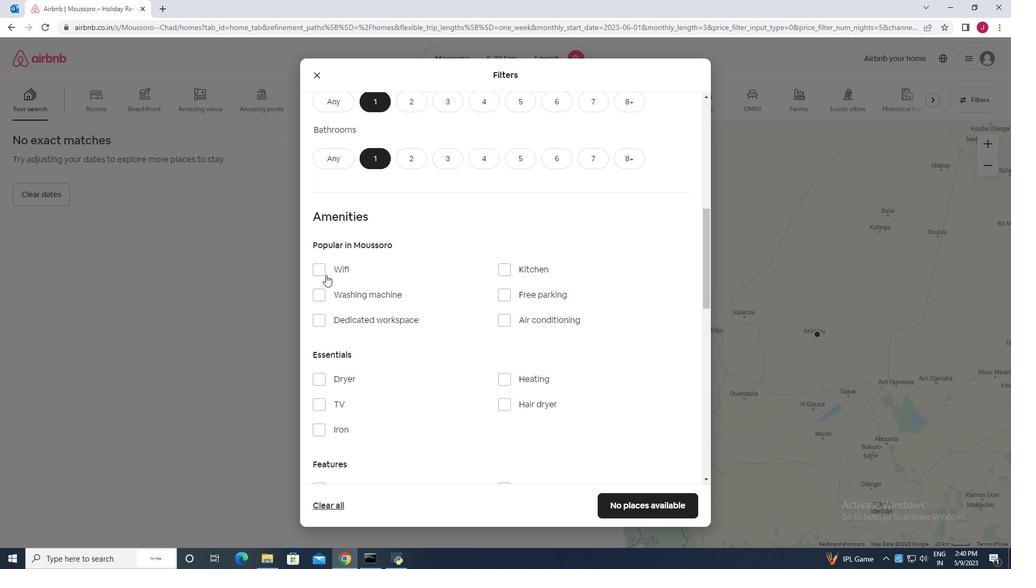 
Action: Mouse pressed left at (323, 269)
Screenshot: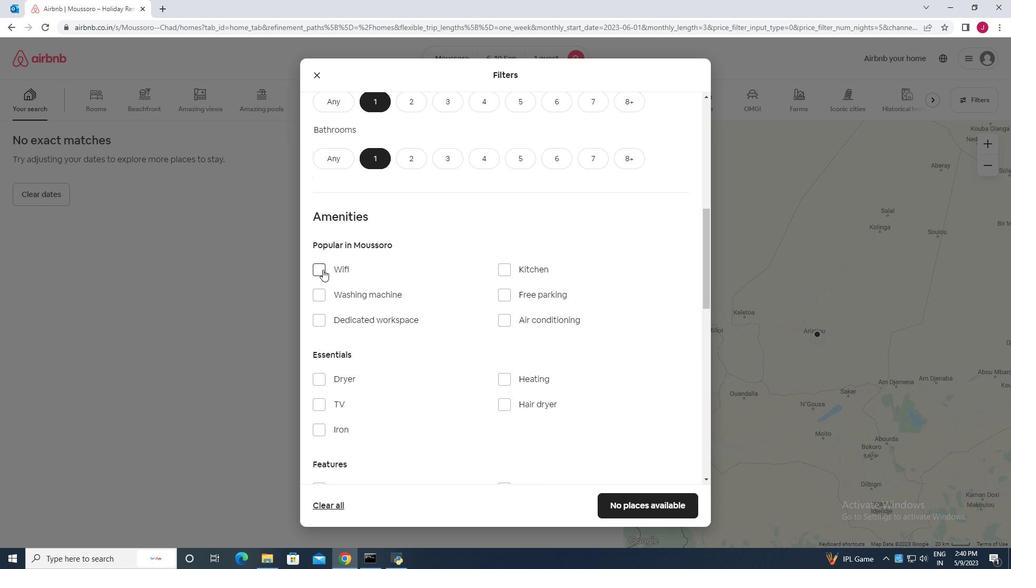 
Action: Mouse moved to (484, 306)
Screenshot: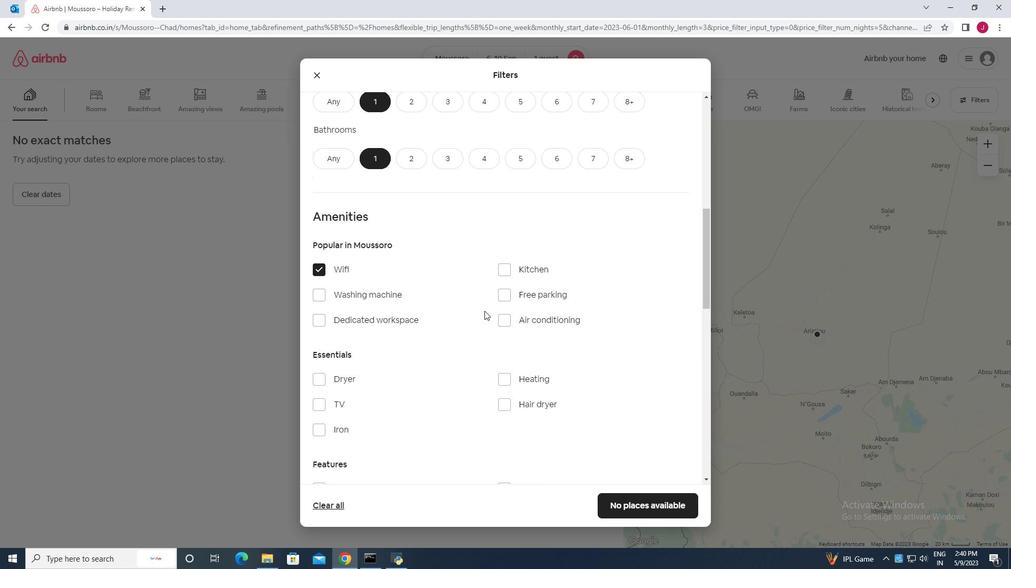 
Action: Mouse scrolled (484, 305) with delta (0, 0)
Screenshot: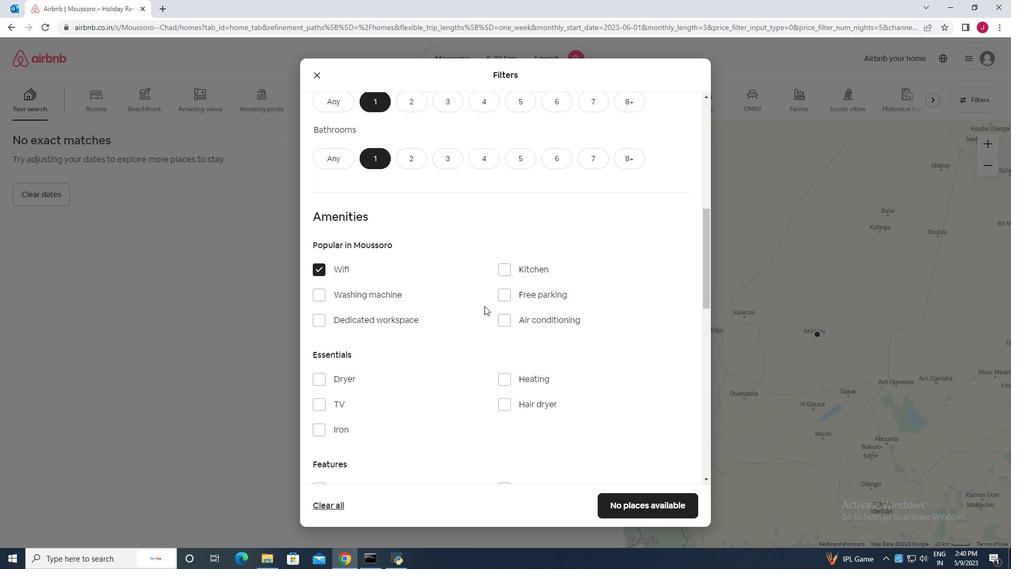 
Action: Mouse scrolled (484, 305) with delta (0, 0)
Screenshot: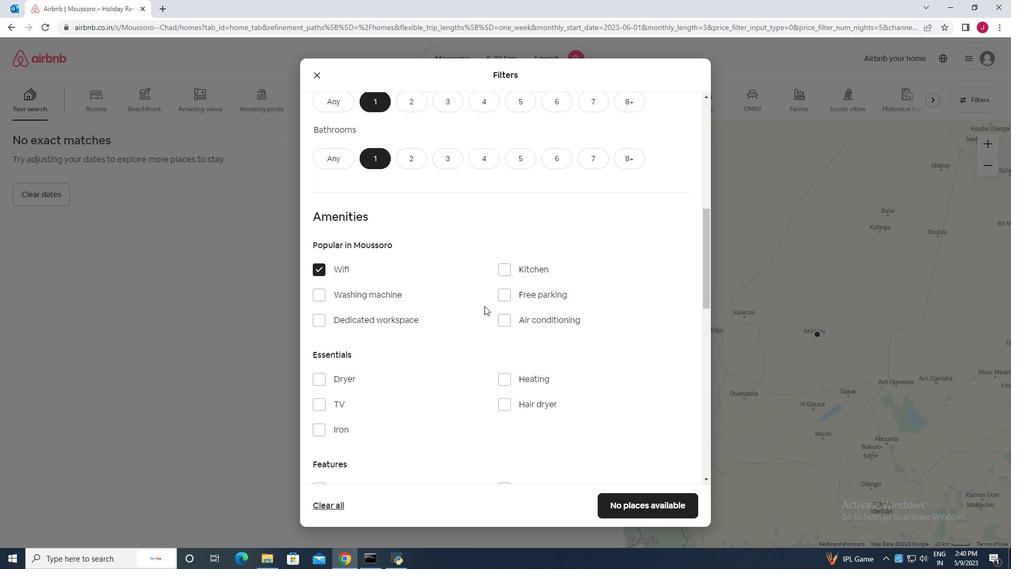 
Action: Mouse moved to (487, 303)
Screenshot: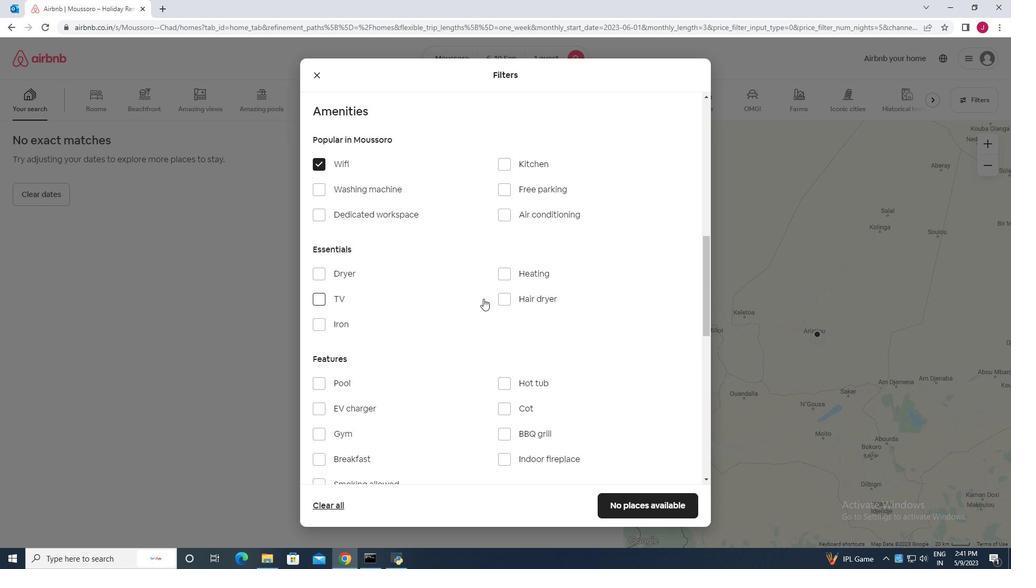 
Action: Mouse scrolled (487, 304) with delta (0, 0)
Screenshot: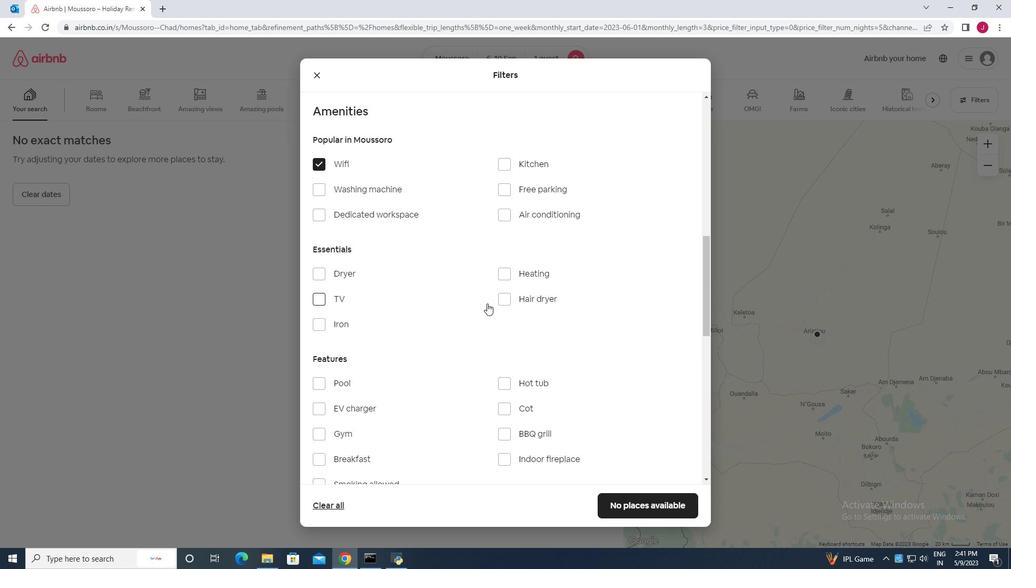 
Action: Mouse moved to (318, 219)
Screenshot: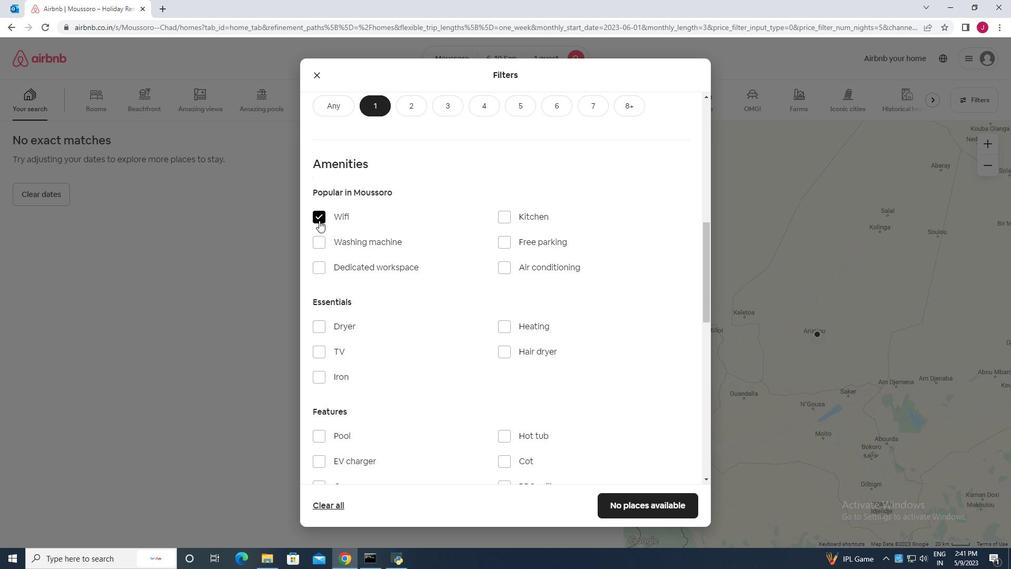 
Action: Mouse pressed left at (318, 219)
Screenshot: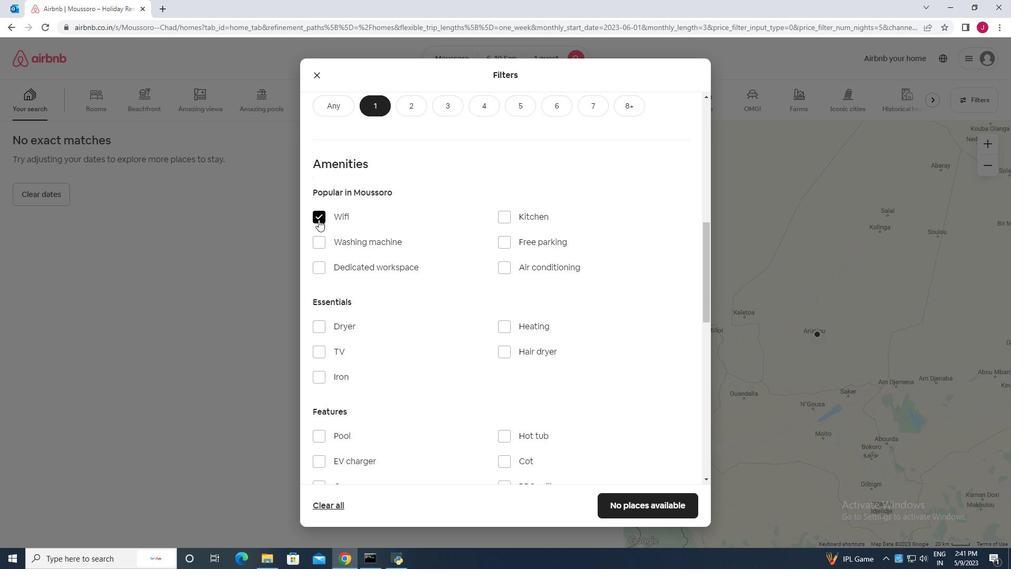 
Action: Mouse moved to (398, 272)
Screenshot: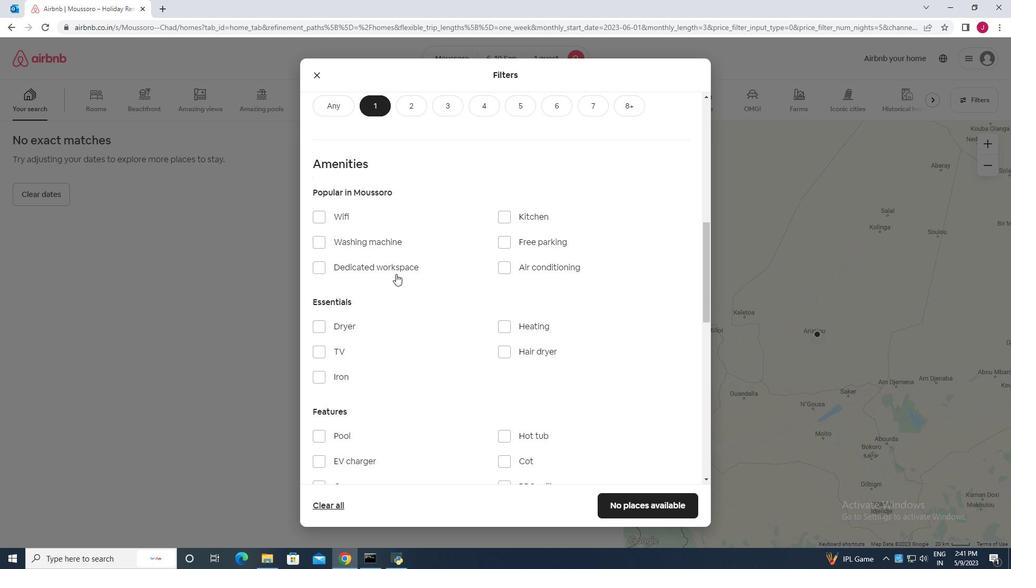 
Action: Mouse scrolled (398, 271) with delta (0, 0)
Screenshot: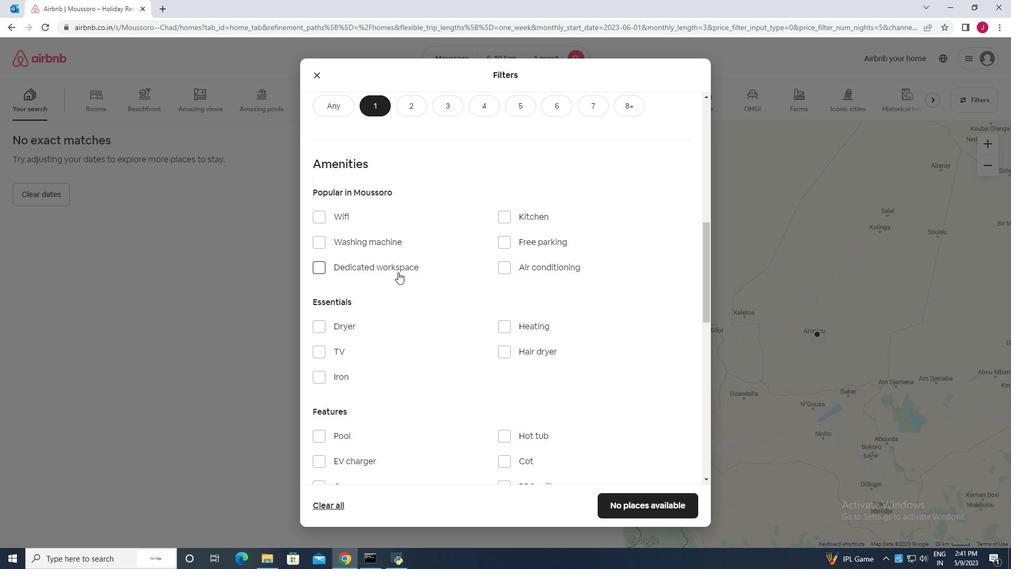 
Action: Mouse scrolled (398, 271) with delta (0, 0)
Screenshot: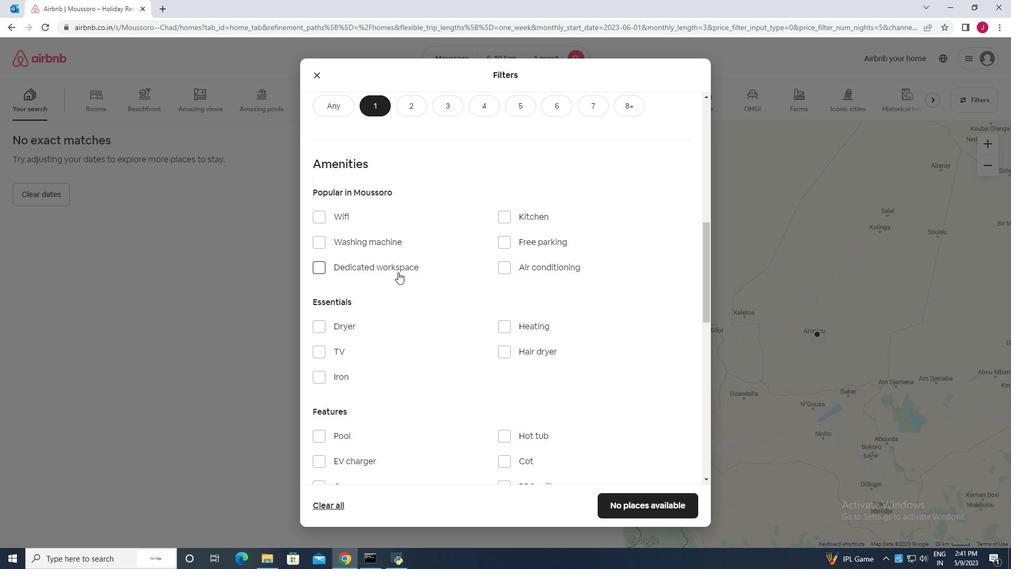 
Action: Mouse scrolled (398, 271) with delta (0, 0)
Screenshot: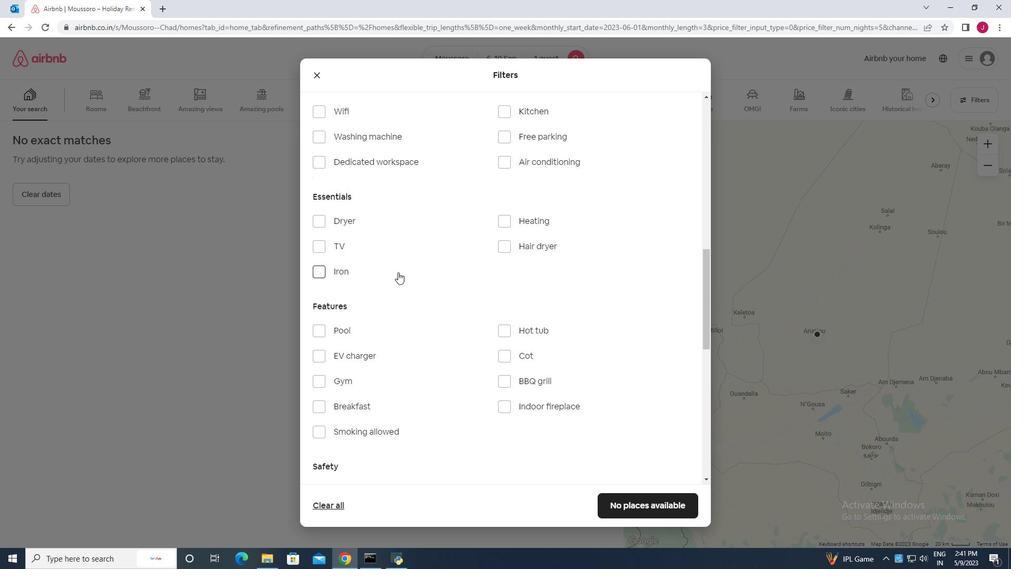 
Action: Mouse scrolled (398, 271) with delta (0, 0)
Screenshot: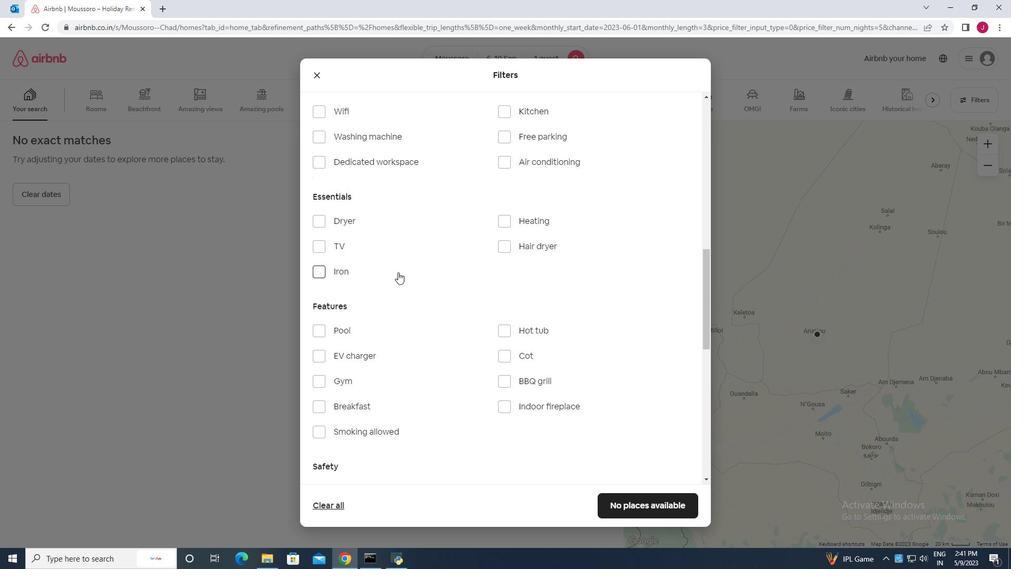 
Action: Mouse scrolled (398, 271) with delta (0, 0)
Screenshot: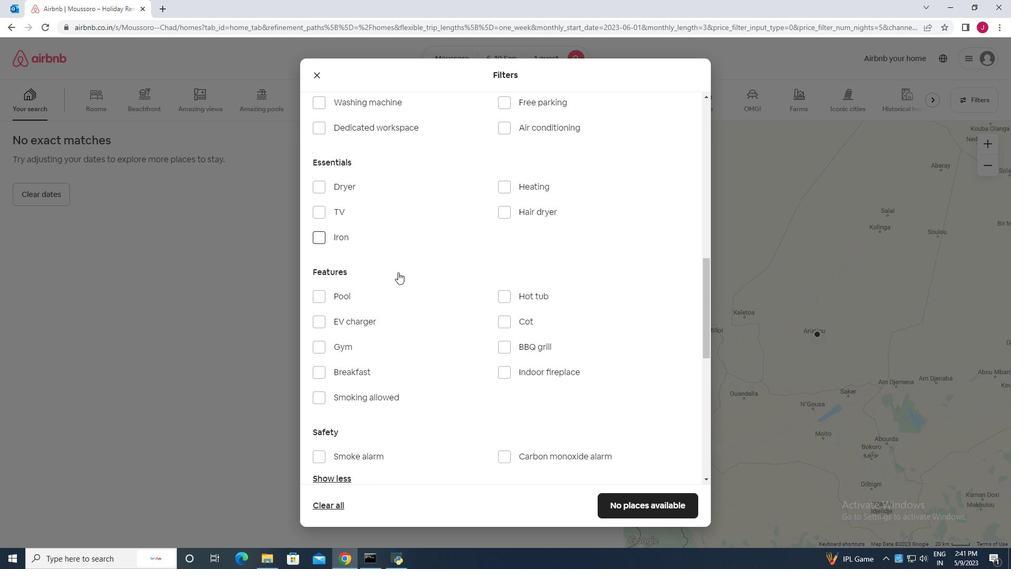 
Action: Mouse moved to (398, 272)
Screenshot: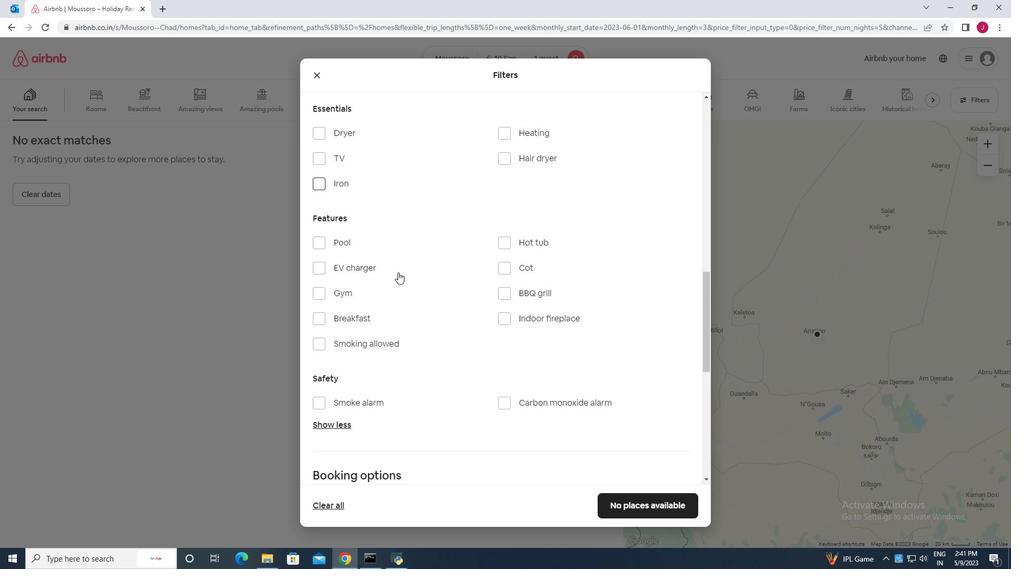 
Action: Mouse scrolled (398, 271) with delta (0, 0)
Screenshot: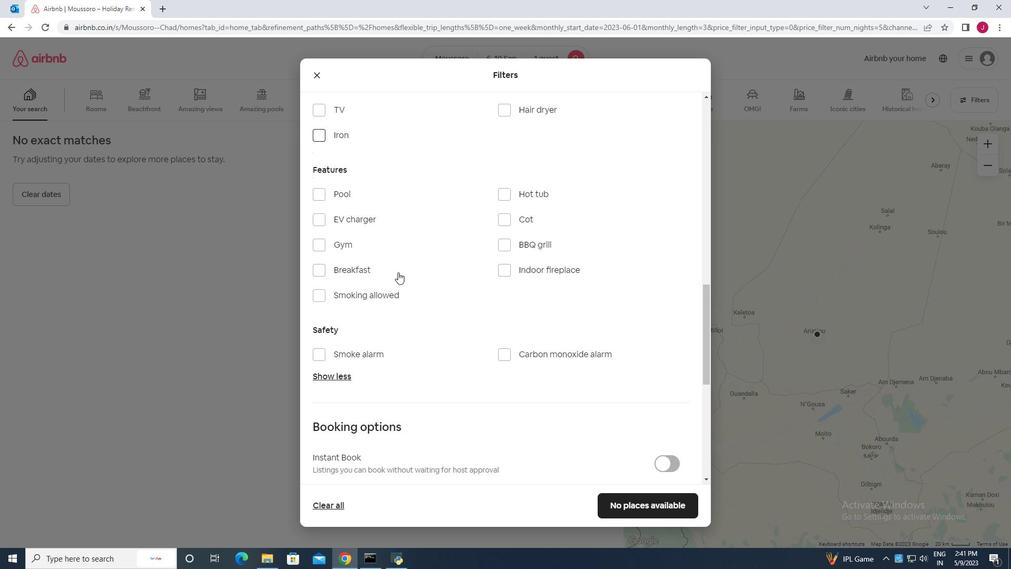 
Action: Mouse scrolled (398, 271) with delta (0, 0)
Screenshot: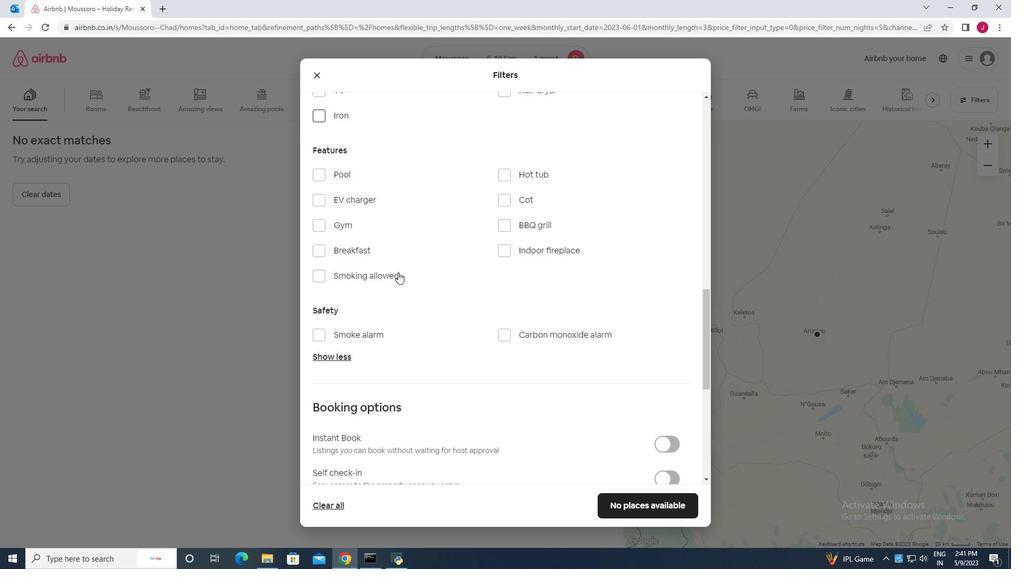 
Action: Mouse moved to (668, 366)
Screenshot: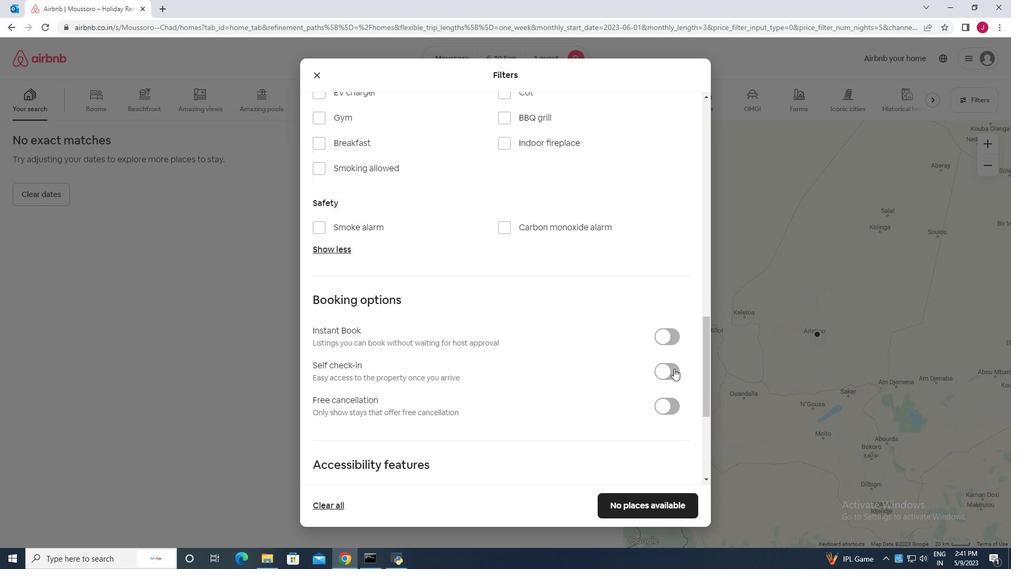 
Action: Mouse pressed left at (668, 366)
Screenshot: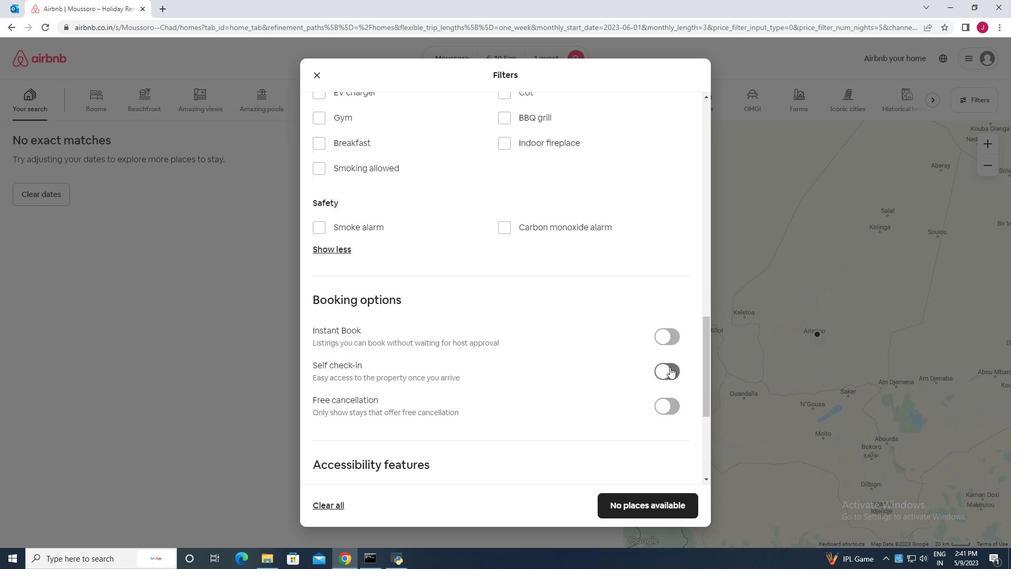 
Action: Mouse moved to (456, 359)
Screenshot: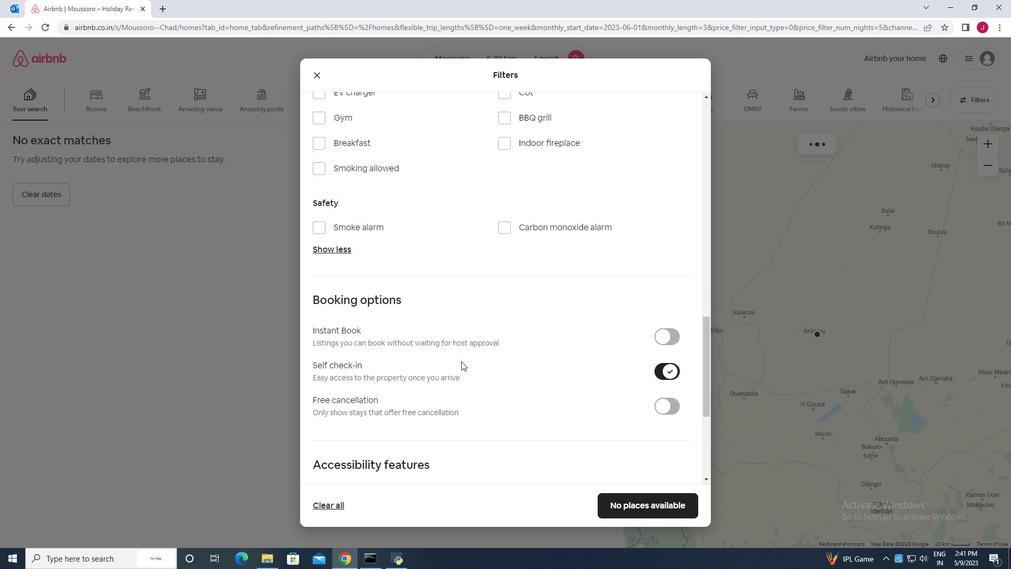 
Action: Mouse scrolled (456, 358) with delta (0, 0)
Screenshot: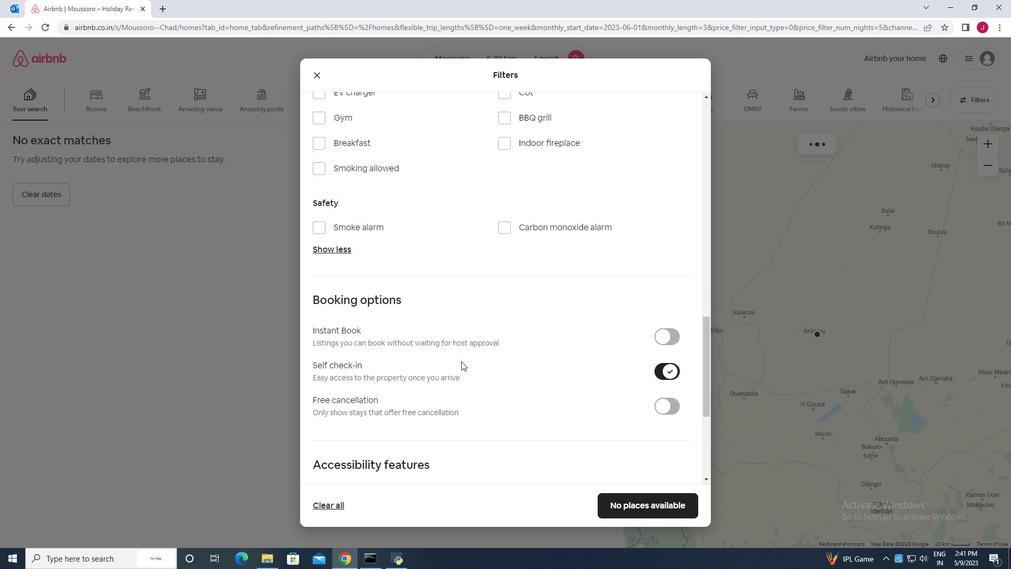 
Action: Mouse moved to (455, 359)
Screenshot: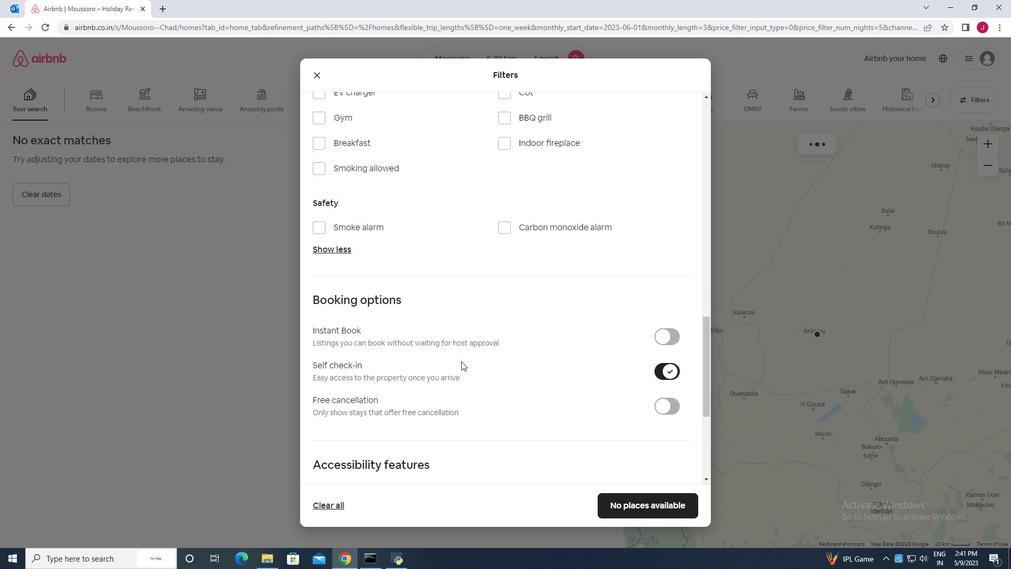 
Action: Mouse scrolled (455, 358) with delta (0, 0)
Screenshot: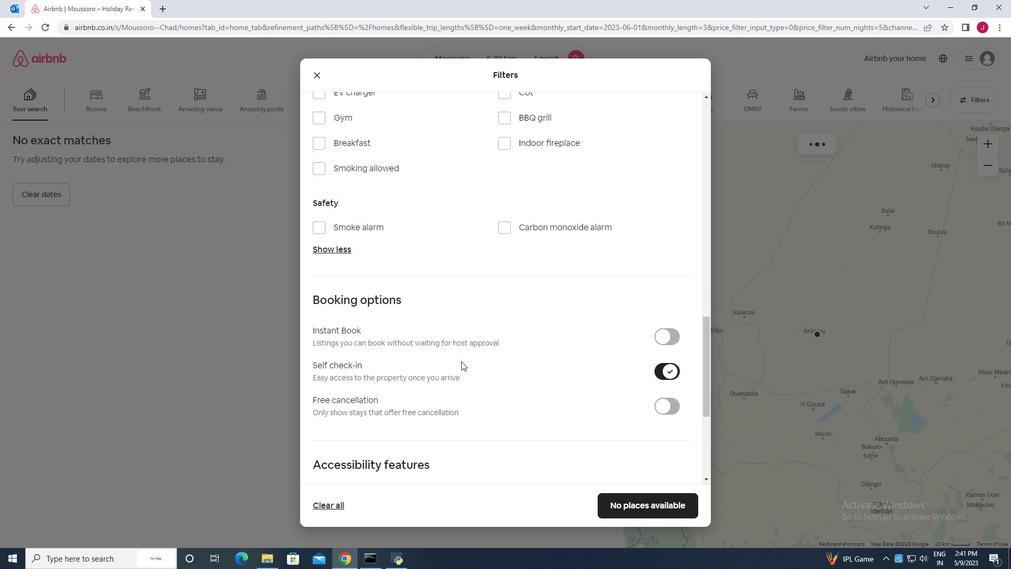 
Action: Mouse scrolled (455, 358) with delta (0, 0)
Screenshot: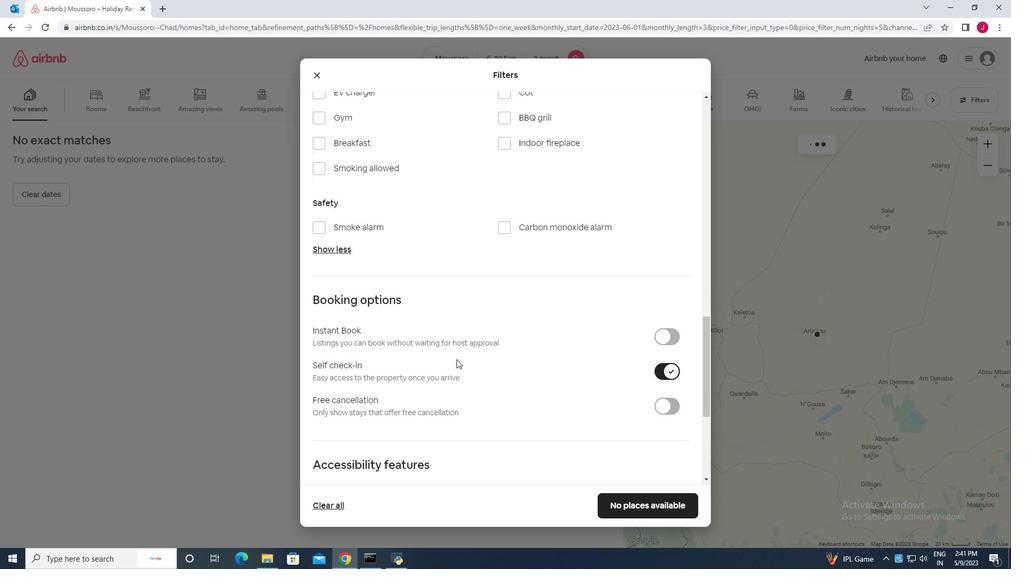 
Action: Mouse scrolled (455, 358) with delta (0, 0)
Screenshot: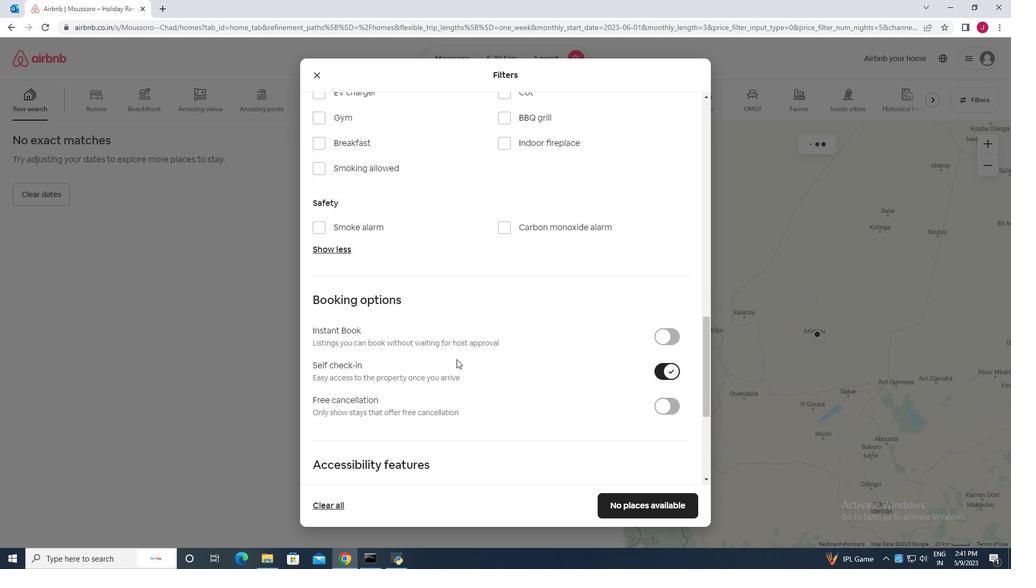 
Action: Mouse scrolled (455, 358) with delta (0, 0)
Screenshot: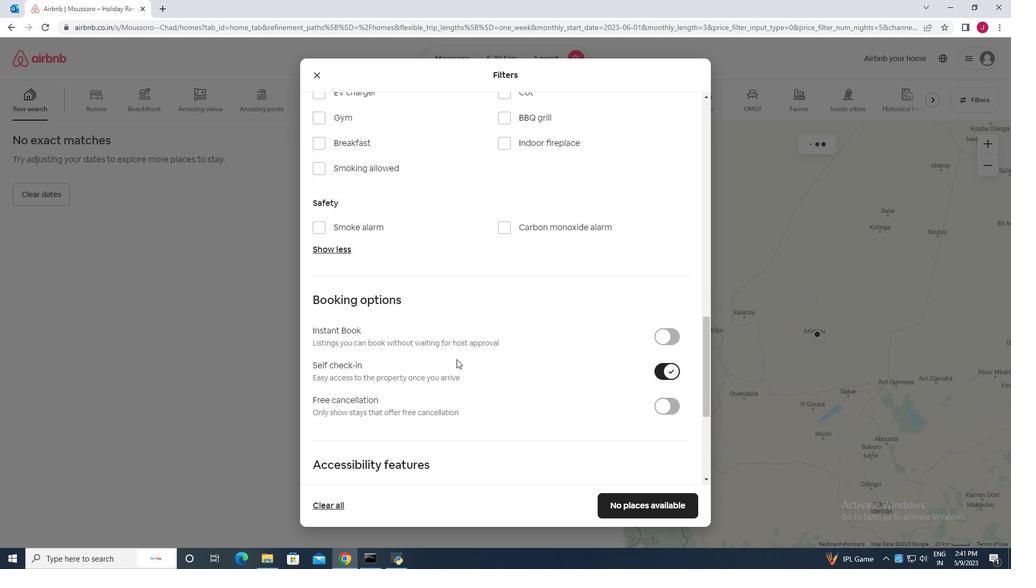 
Action: Mouse scrolled (455, 358) with delta (0, 0)
Screenshot: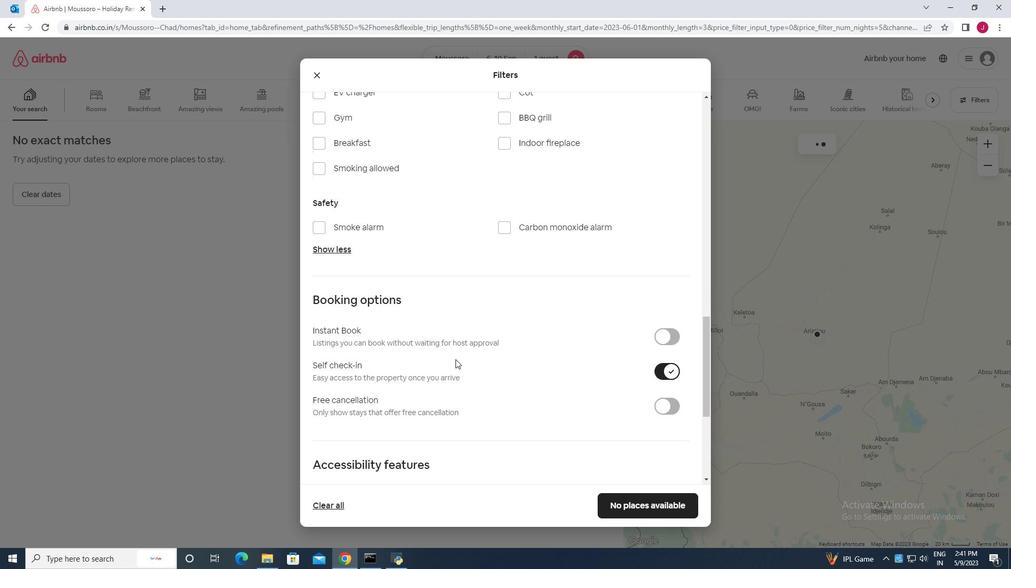 
Action: Mouse scrolled (455, 358) with delta (0, 0)
Screenshot: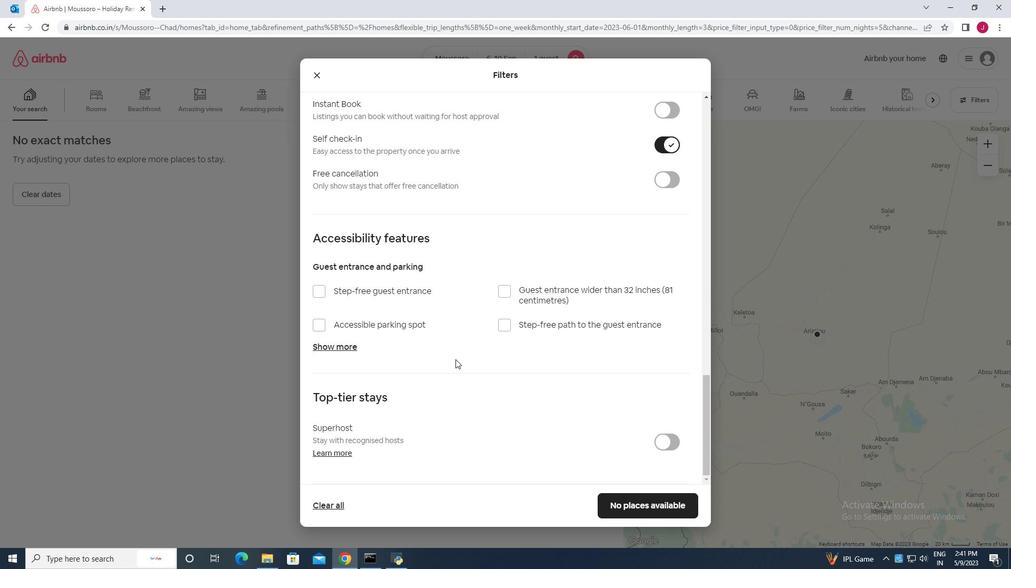 
Action: Mouse scrolled (455, 358) with delta (0, 0)
Screenshot: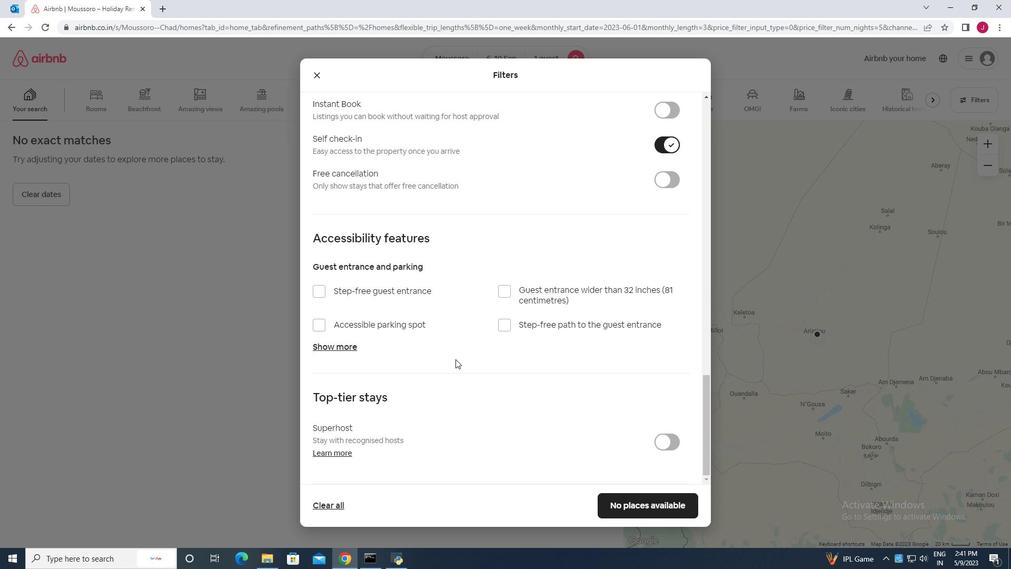 
Action: Mouse scrolled (455, 358) with delta (0, 0)
Screenshot: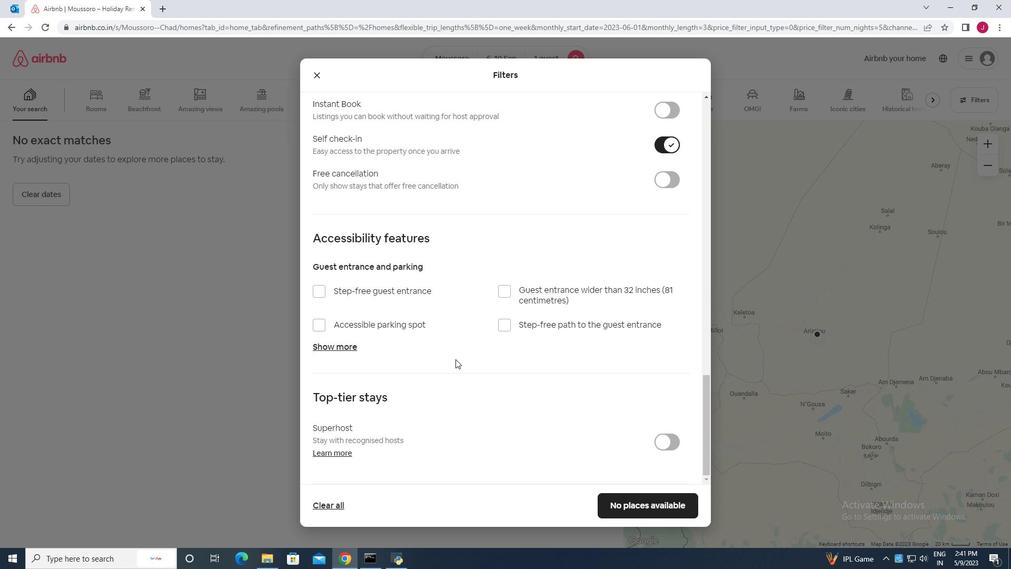 
Action: Mouse scrolled (455, 358) with delta (0, 0)
Screenshot: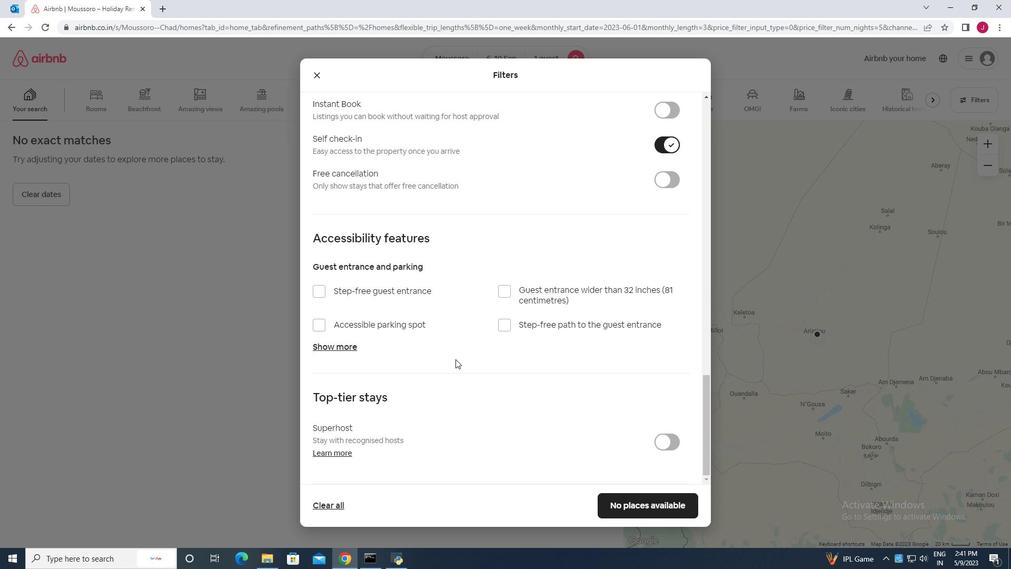 
Action: Mouse scrolled (455, 358) with delta (0, 0)
Screenshot: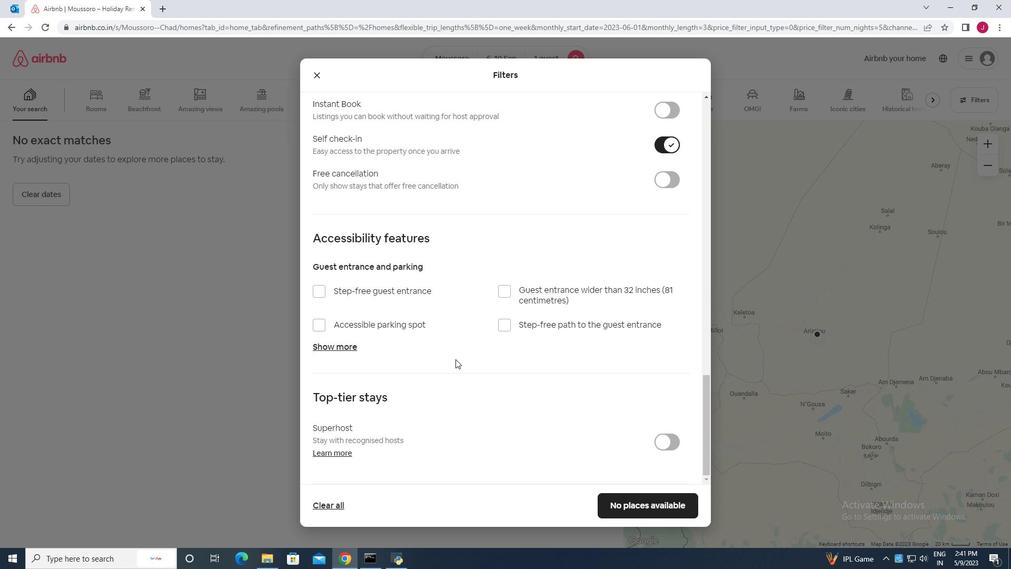 
Action: Mouse scrolled (455, 358) with delta (0, 0)
Screenshot: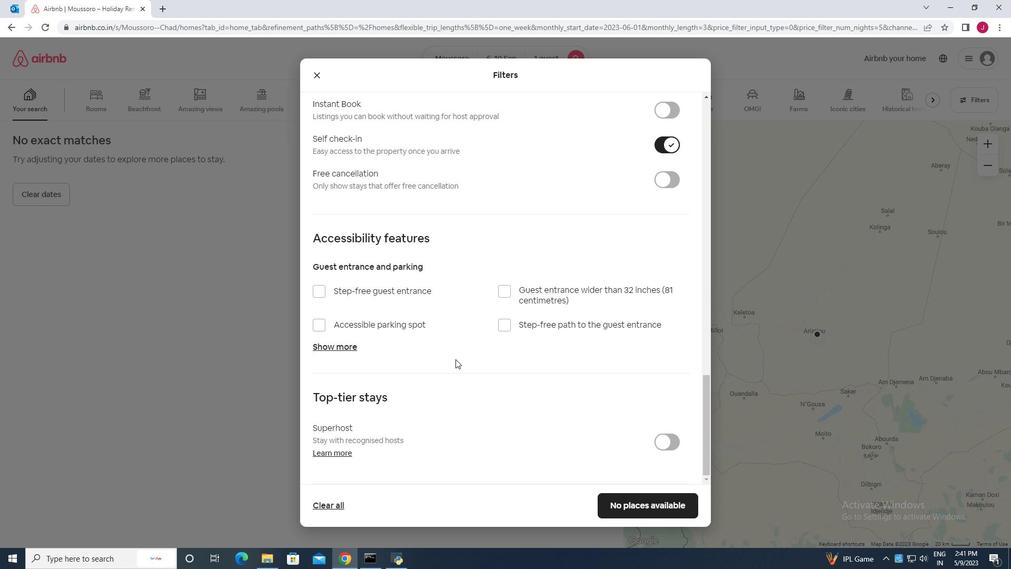 
Action: Mouse scrolled (455, 358) with delta (0, 0)
Screenshot: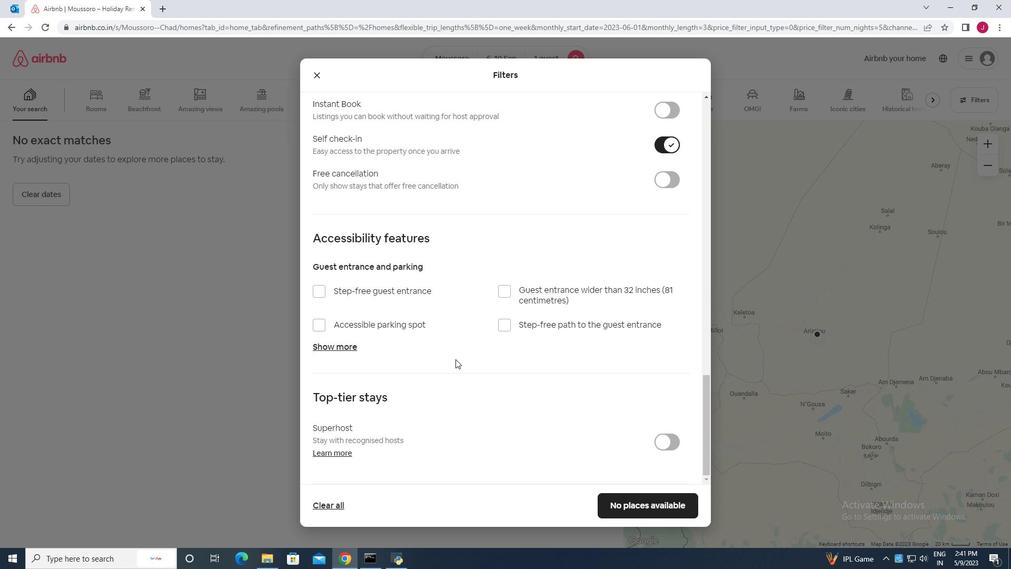 
Action: Mouse moved to (662, 507)
Screenshot: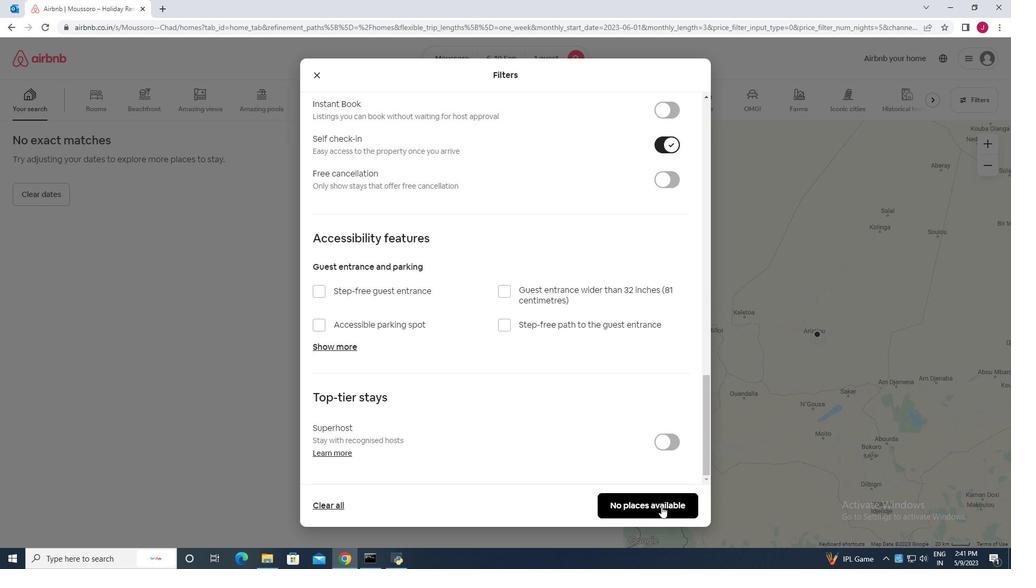 
Action: Mouse pressed left at (662, 507)
Screenshot: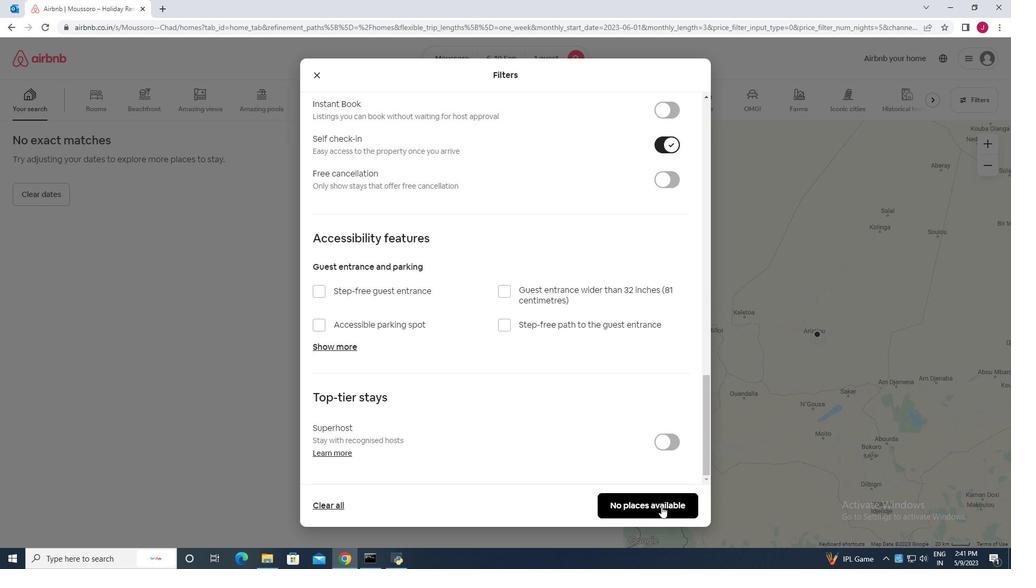
Action: Mouse moved to (643, 477)
Screenshot: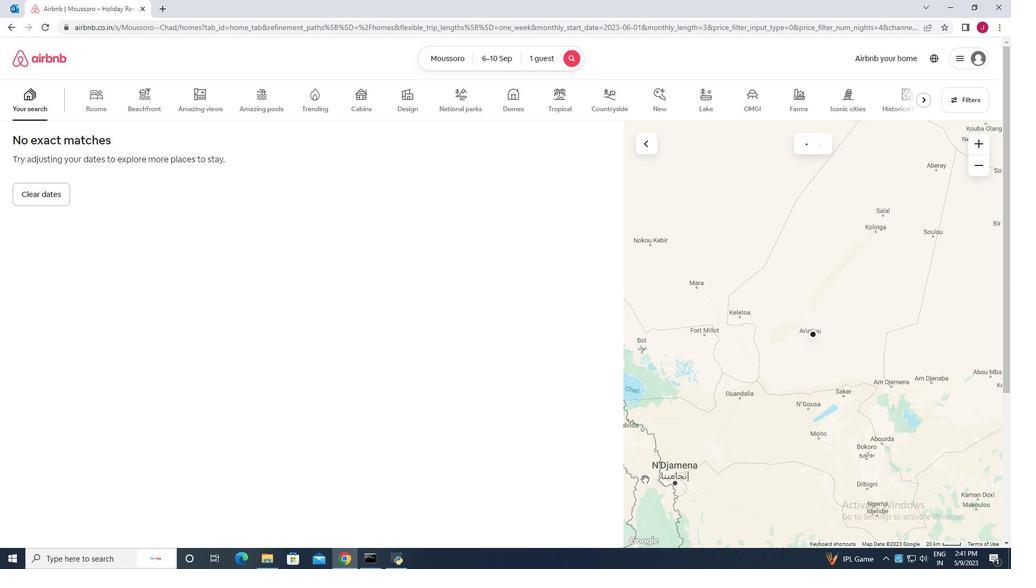 
